Task: Find connections with filter location Hulan with filter topic #leadership with filter profile language Spanish with filter current company IKS Health with filter school Mahatma Phule Krishi Vidyapeeth, Rahuri with filter industry Outsourcing and Offshoring Consulting with filter service category Wealth Management with filter keywords title Plumber
Action: Mouse moved to (515, 65)
Screenshot: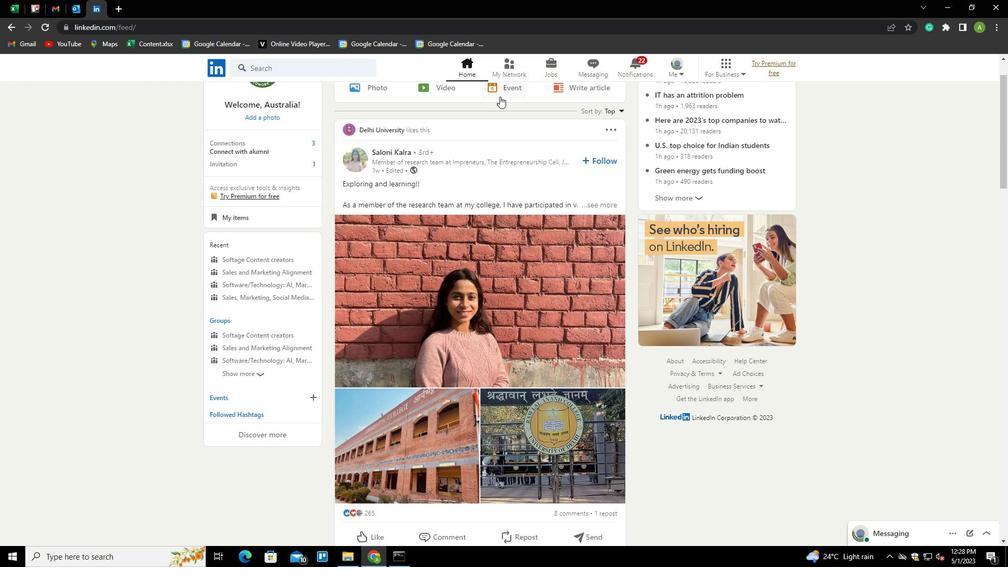 
Action: Mouse pressed left at (515, 65)
Screenshot: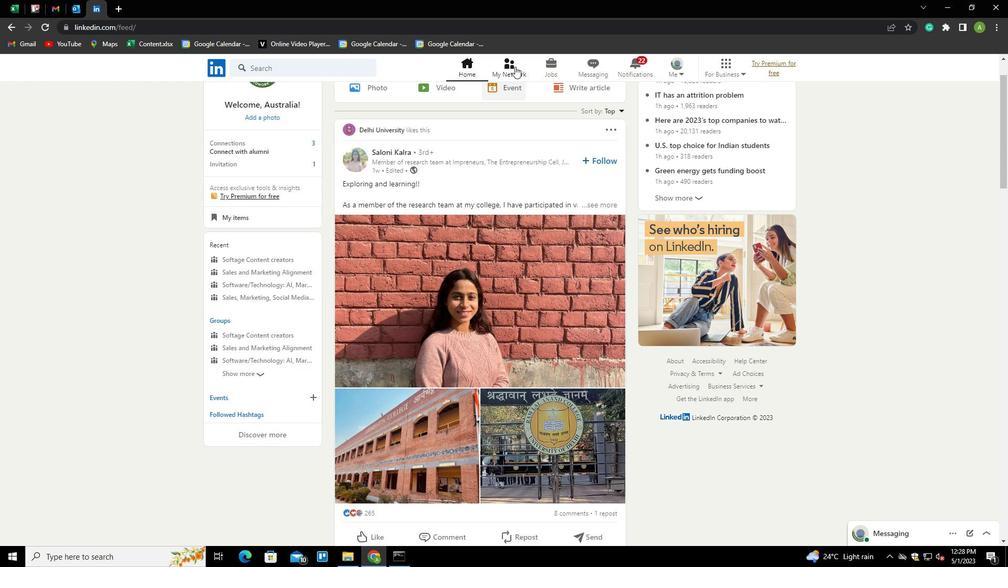 
Action: Mouse moved to (261, 122)
Screenshot: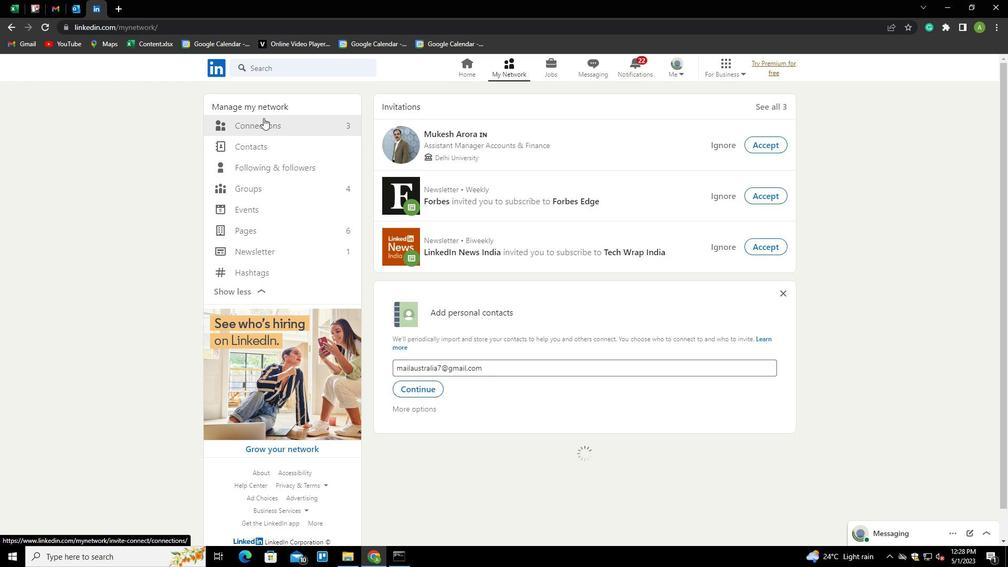
Action: Mouse pressed left at (261, 122)
Screenshot: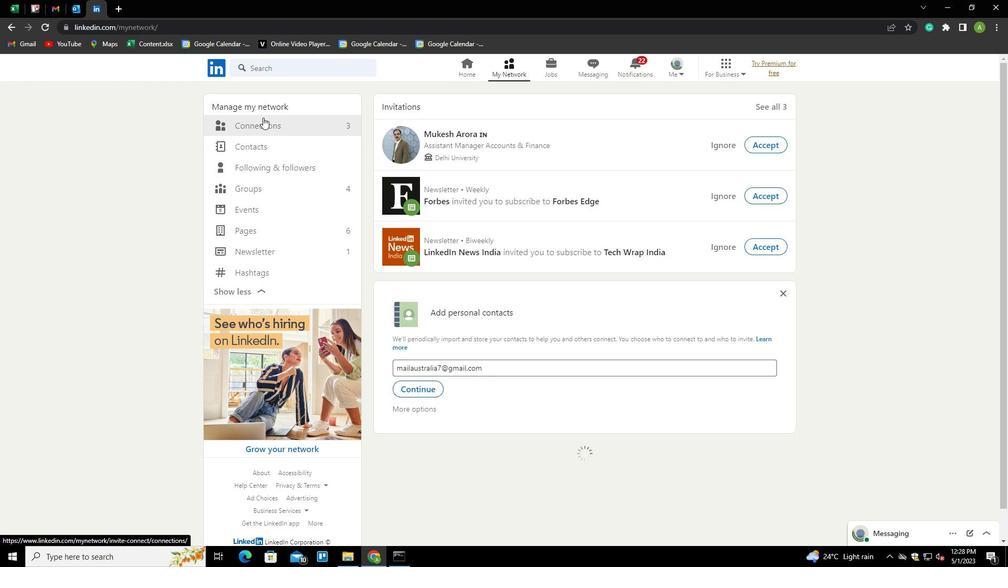 
Action: Mouse moved to (560, 125)
Screenshot: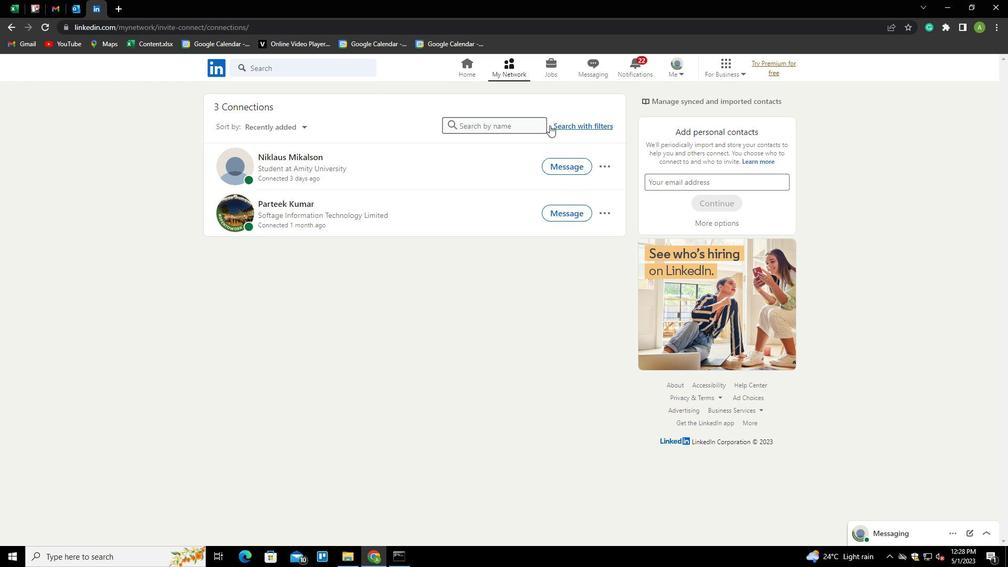 
Action: Mouse pressed left at (560, 125)
Screenshot: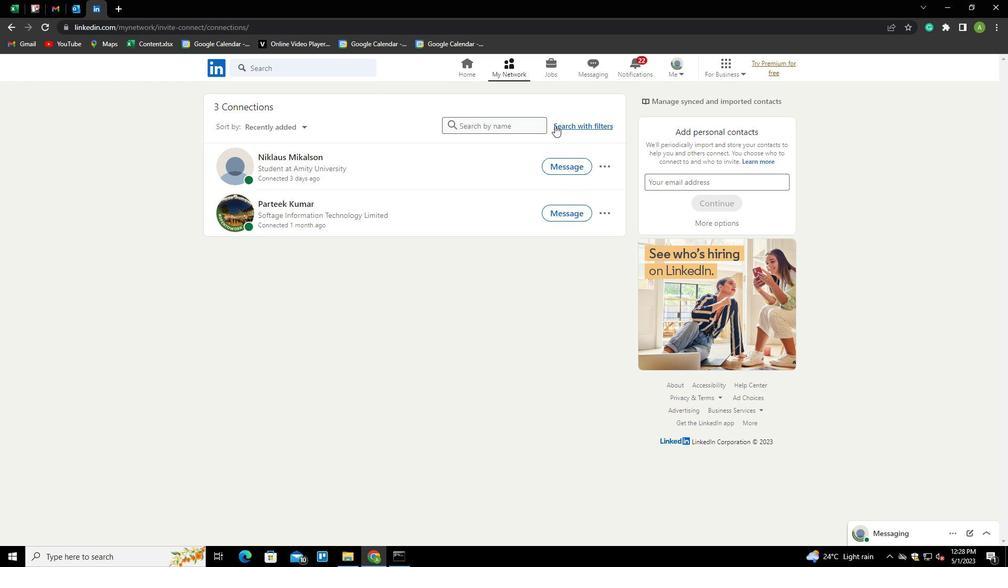 
Action: Mouse moved to (540, 97)
Screenshot: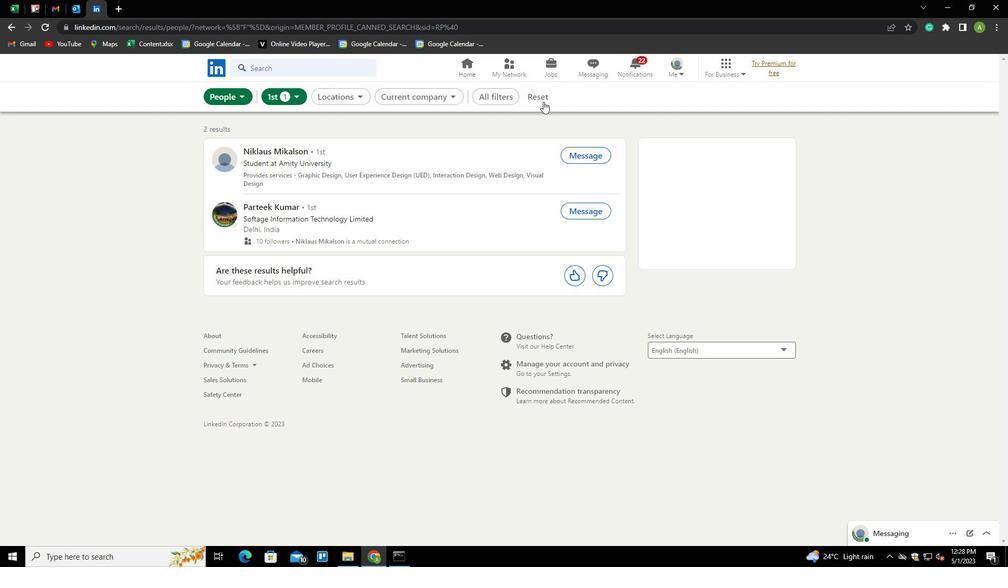 
Action: Mouse pressed left at (540, 97)
Screenshot: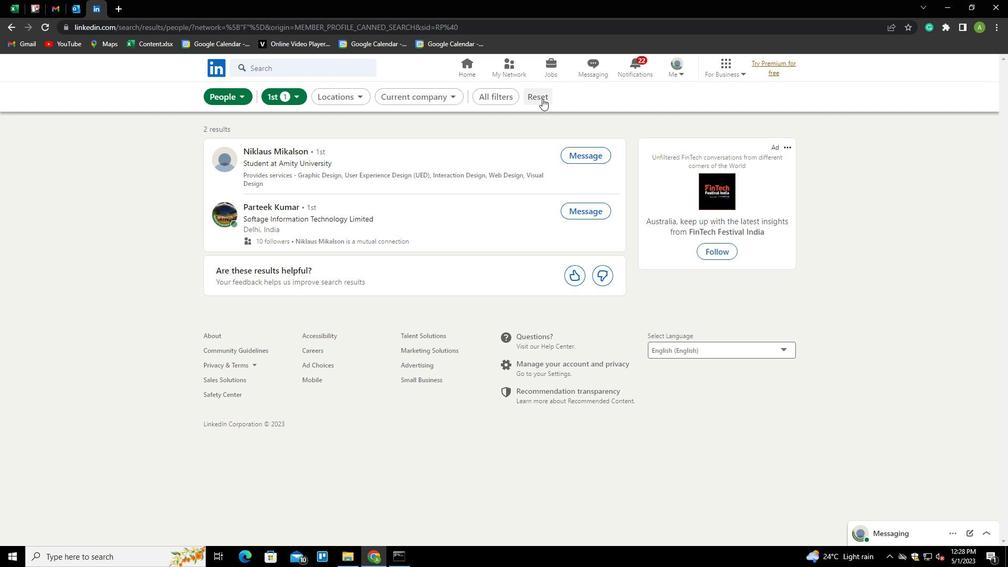 
Action: Mouse moved to (528, 97)
Screenshot: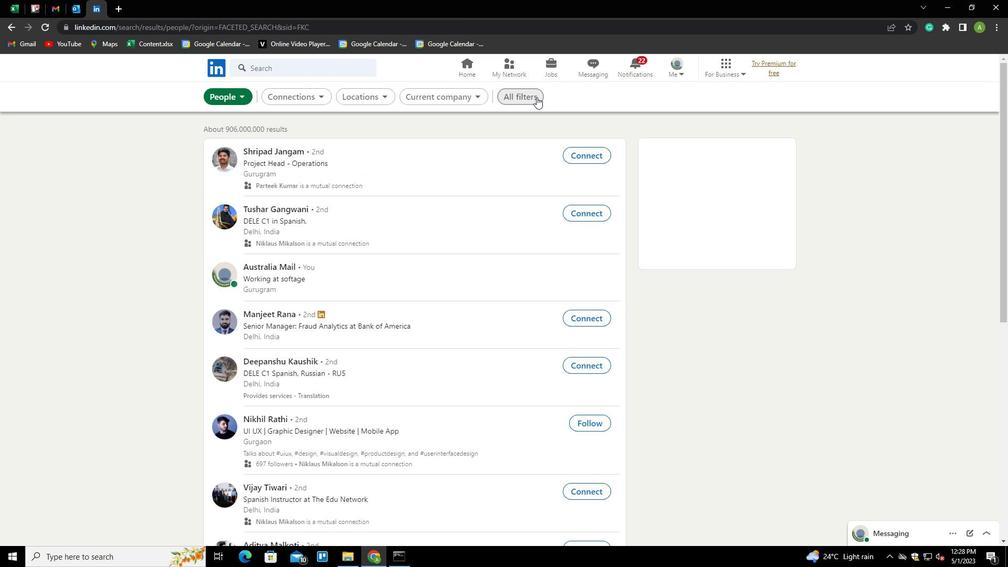 
Action: Mouse pressed left at (528, 97)
Screenshot: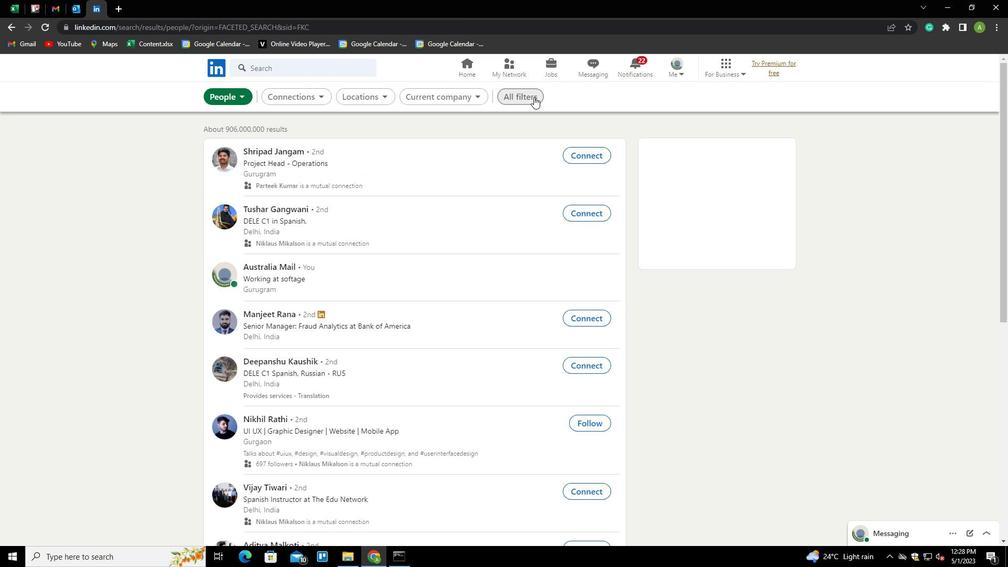 
Action: Mouse moved to (787, 287)
Screenshot: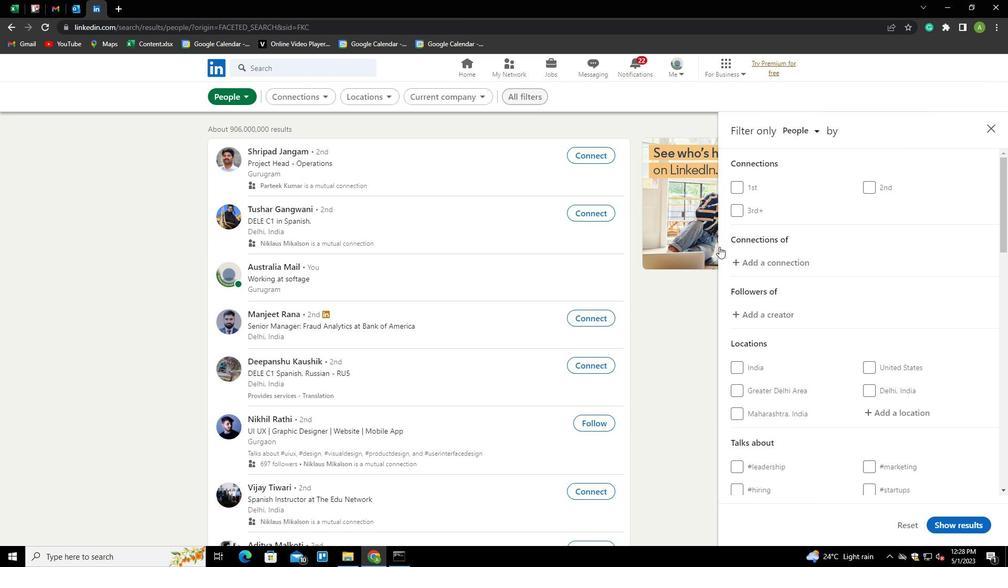 
Action: Mouse scrolled (787, 286) with delta (0, 0)
Screenshot: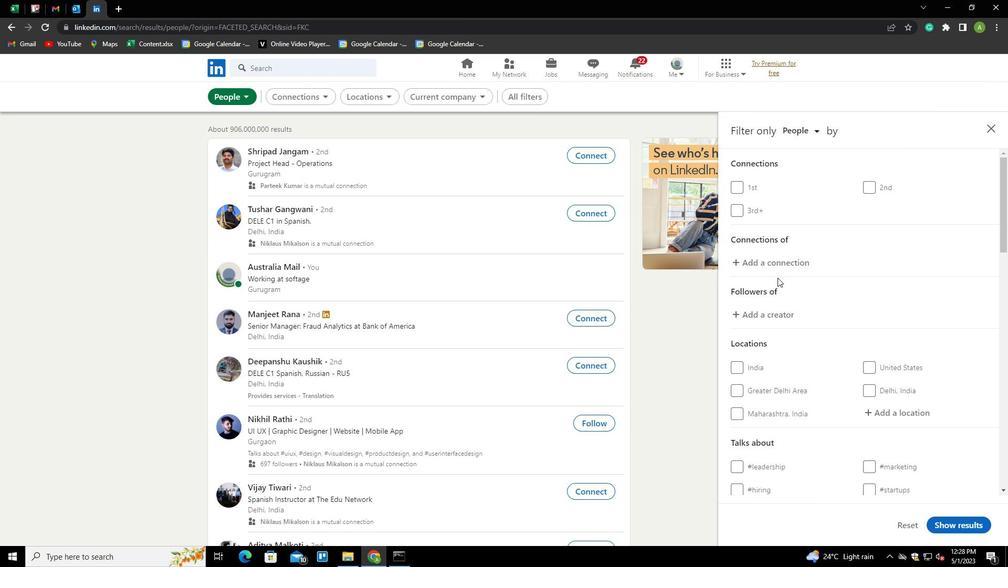 
Action: Mouse scrolled (787, 286) with delta (0, 0)
Screenshot: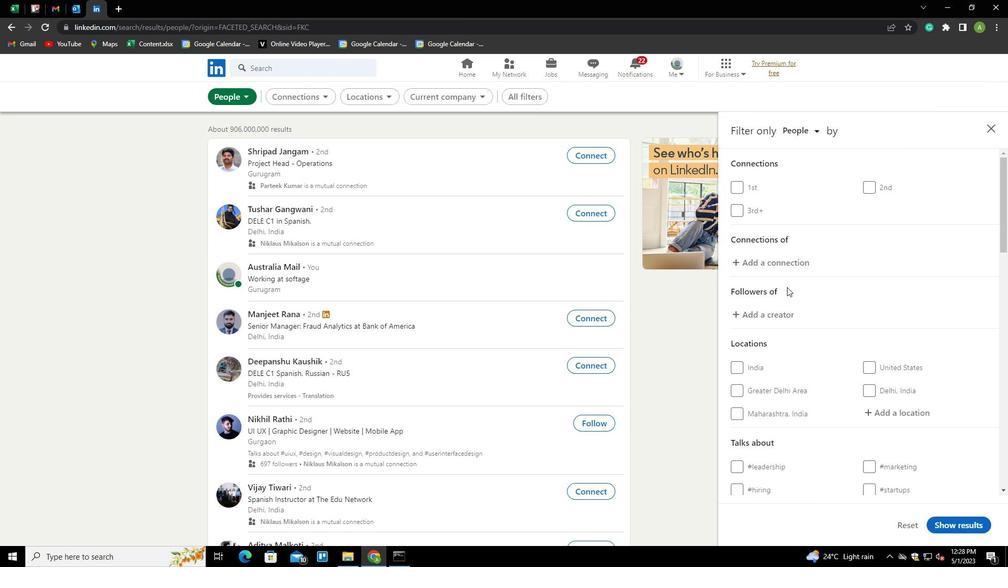 
Action: Mouse scrolled (787, 286) with delta (0, 0)
Screenshot: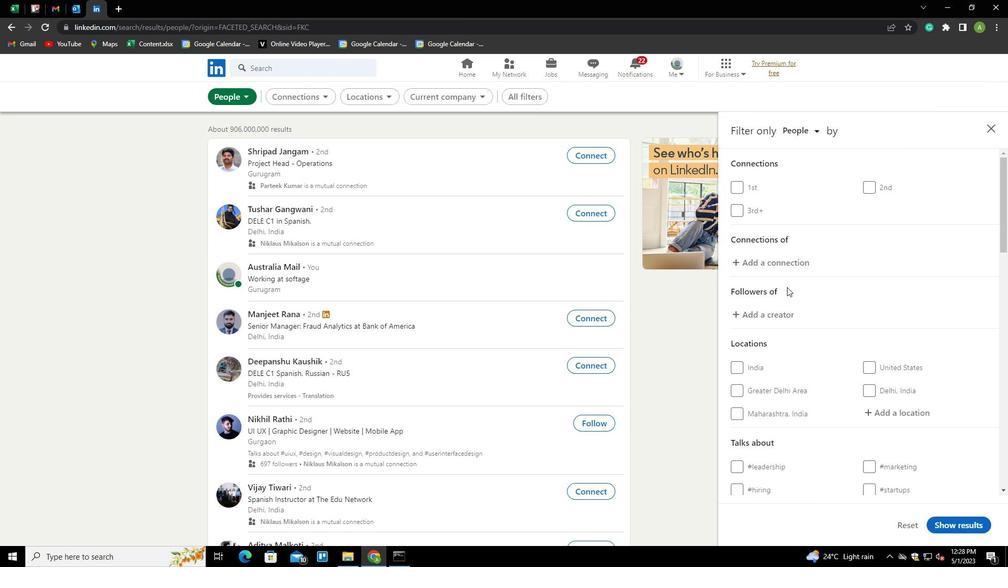 
Action: Mouse moved to (788, 287)
Screenshot: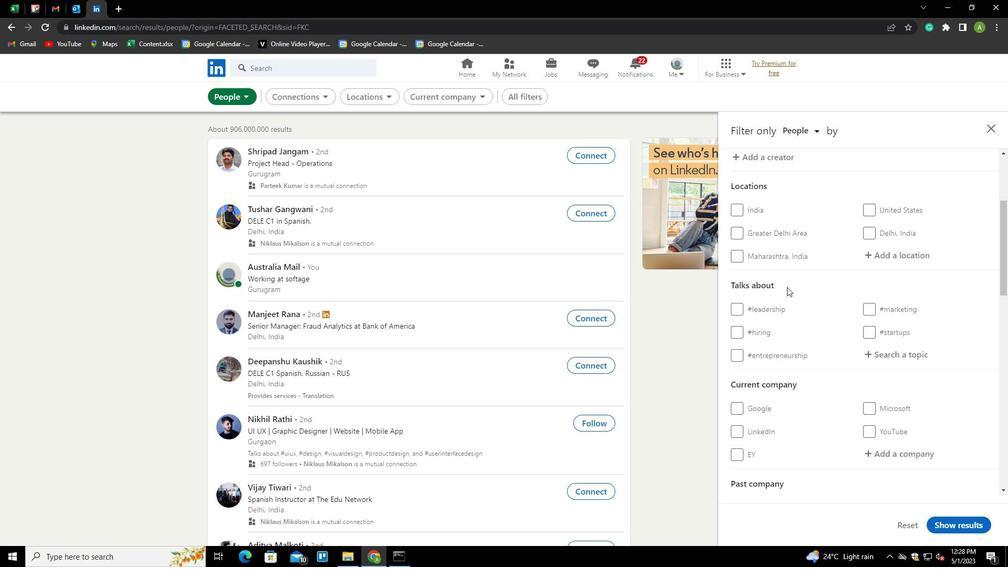 
Action: Mouse scrolled (788, 287) with delta (0, 0)
Screenshot: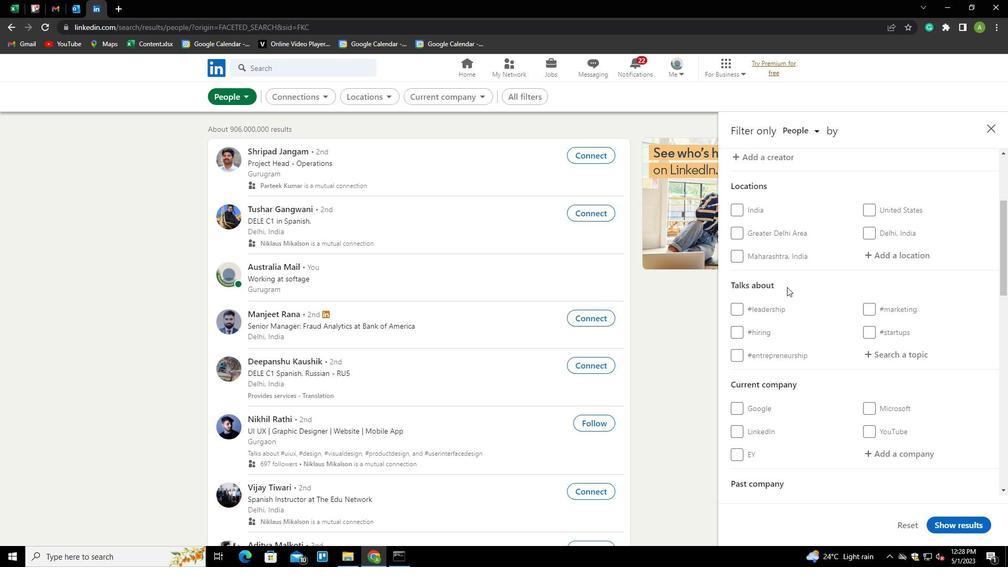 
Action: Mouse moved to (868, 208)
Screenshot: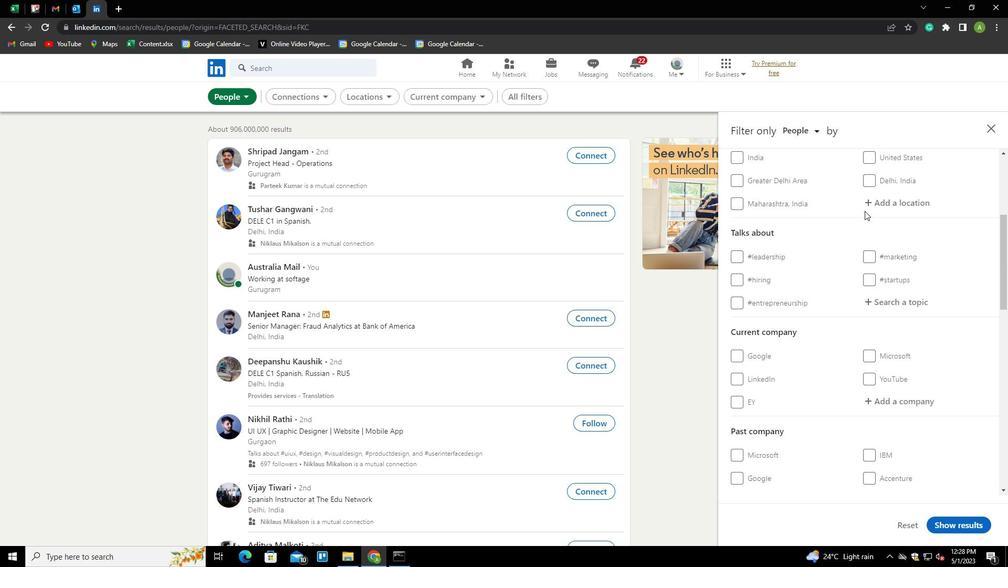 
Action: Mouse pressed left at (868, 208)
Screenshot: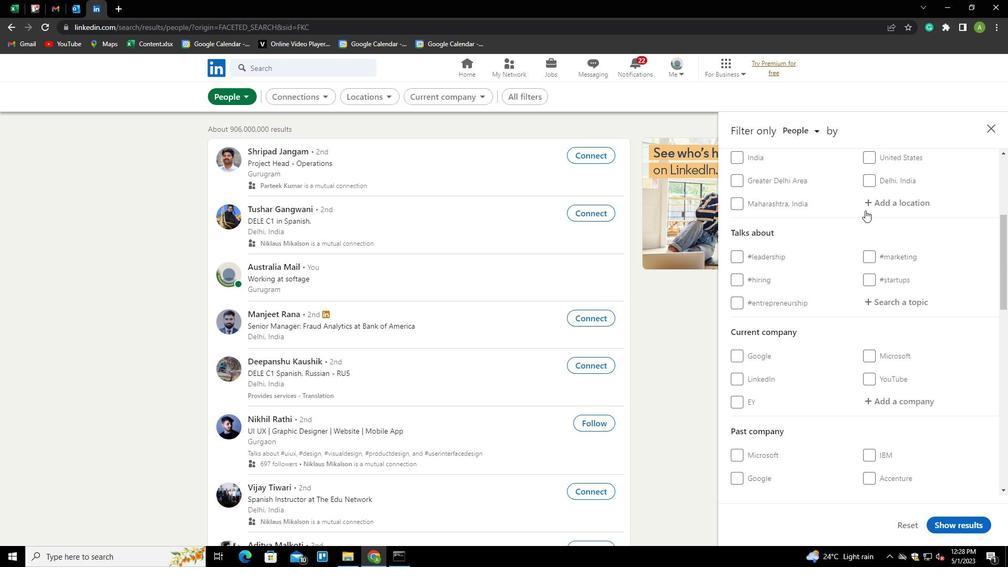 
Action: Mouse moved to (882, 207)
Screenshot: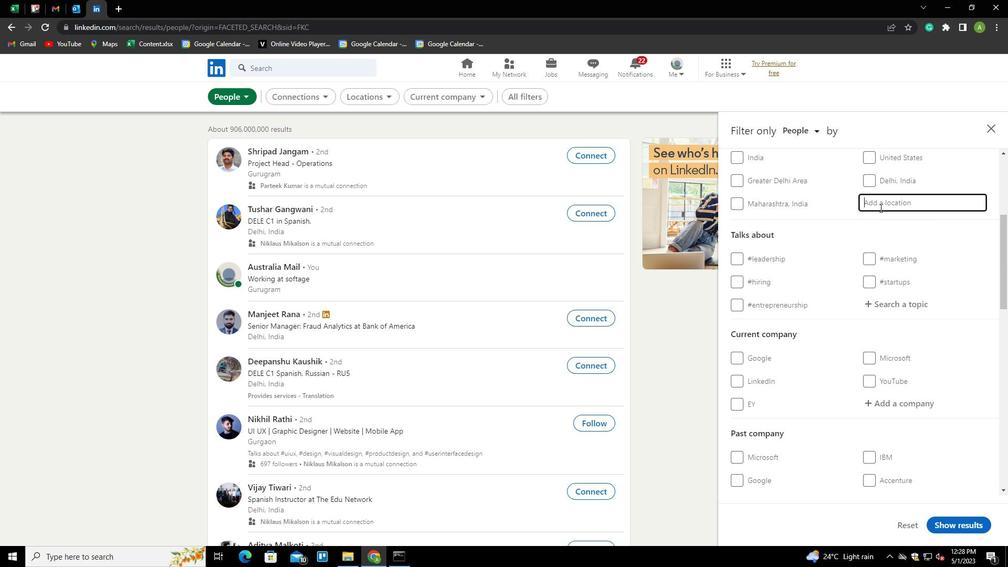 
Action: Mouse pressed left at (882, 207)
Screenshot: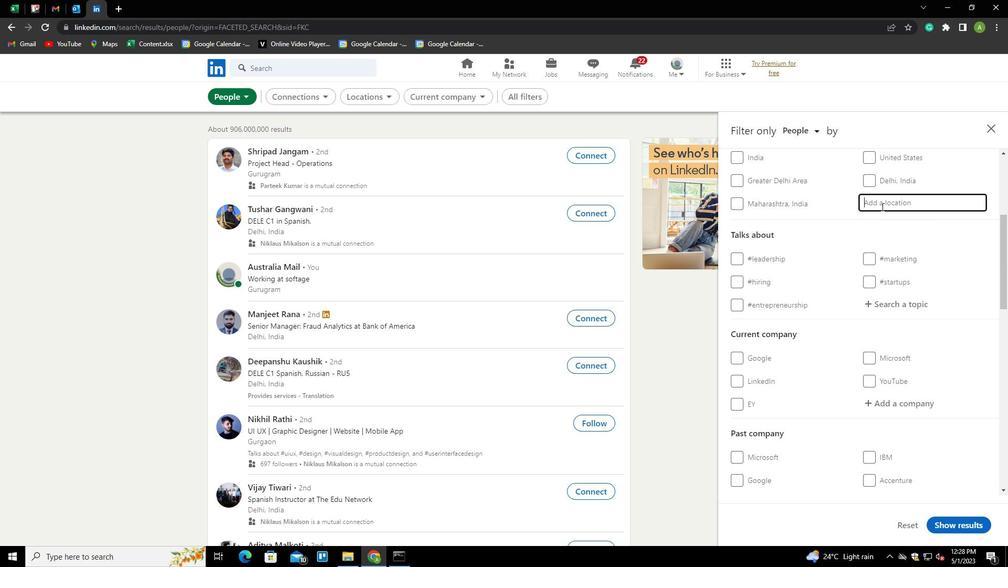 
Action: Key pressed <Key.shift><Key.shift><Key.shift><Key.shift><Key.shift><Key.shift><Key.shift>HULAN
Screenshot: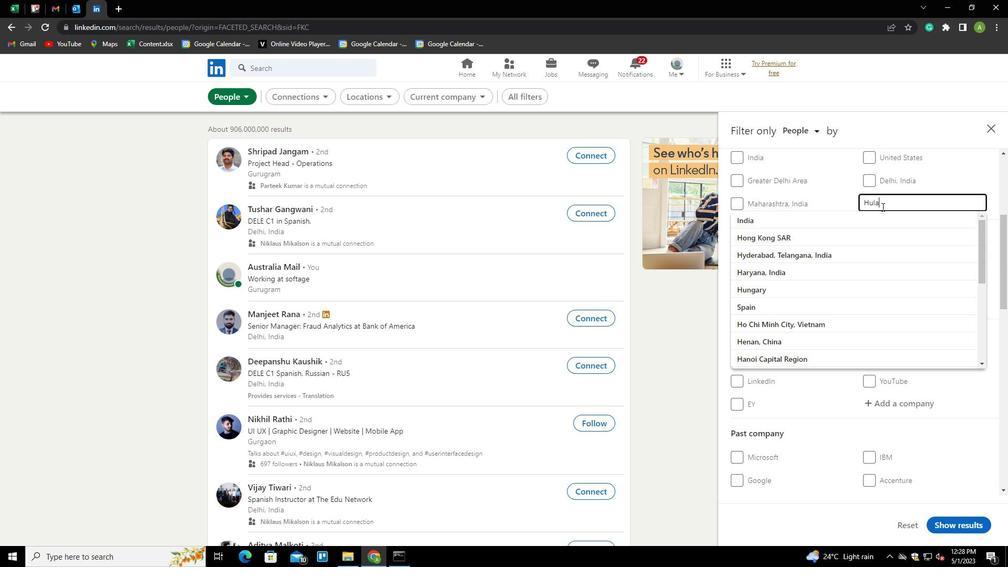 
Action: Mouse moved to (928, 219)
Screenshot: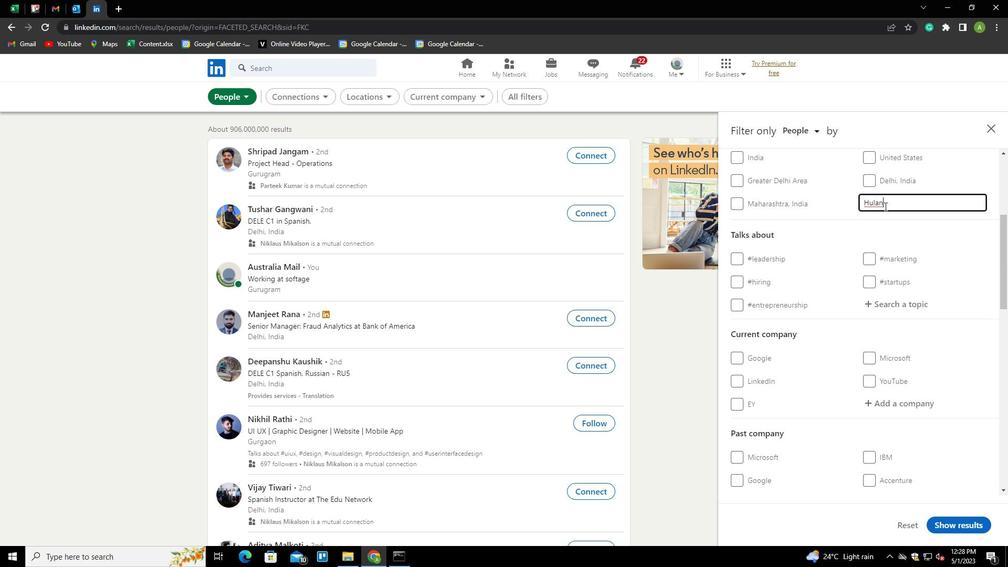
Action: Mouse pressed left at (928, 219)
Screenshot: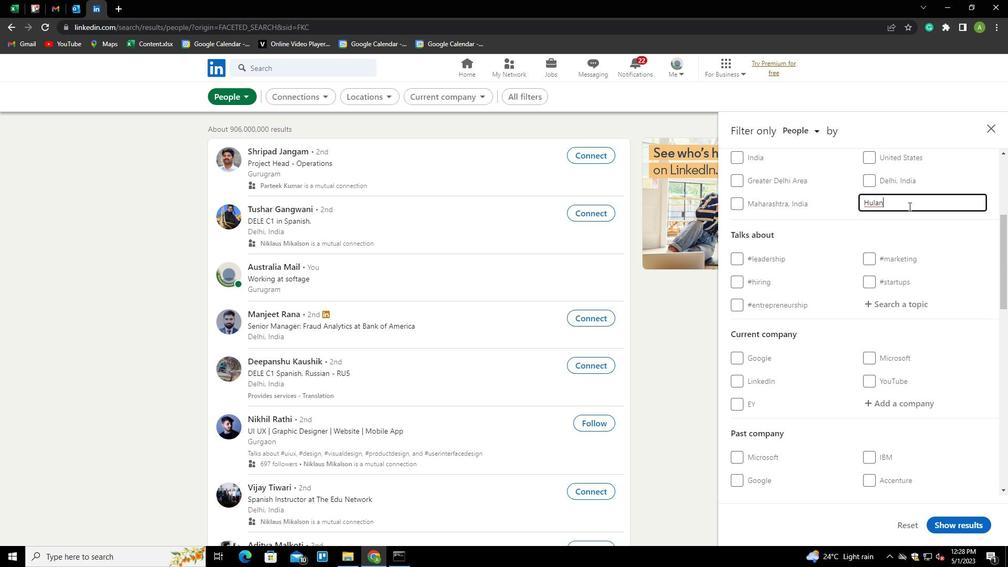 
Action: Mouse moved to (903, 299)
Screenshot: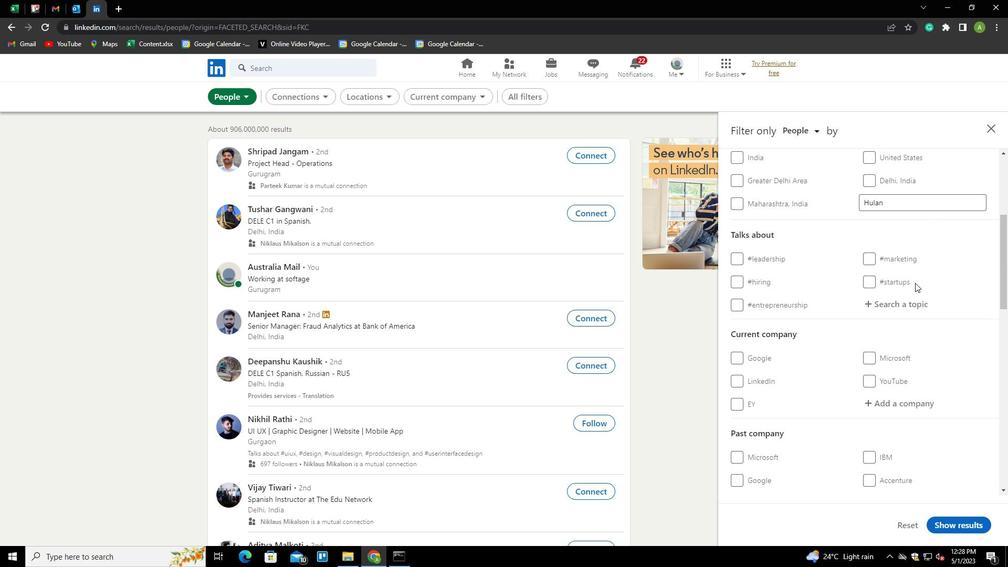 
Action: Mouse pressed left at (903, 299)
Screenshot: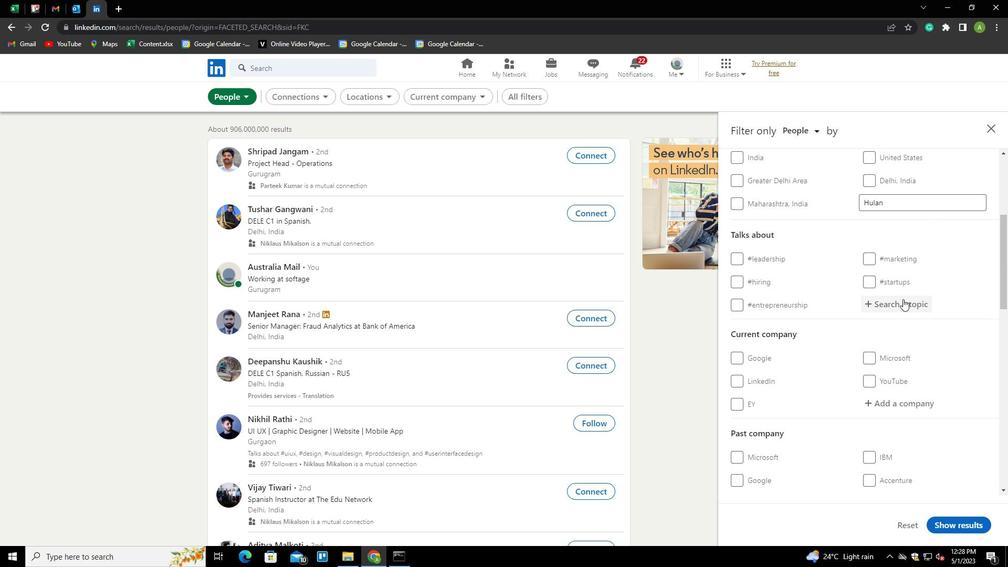 
Action: Mouse moved to (907, 303)
Screenshot: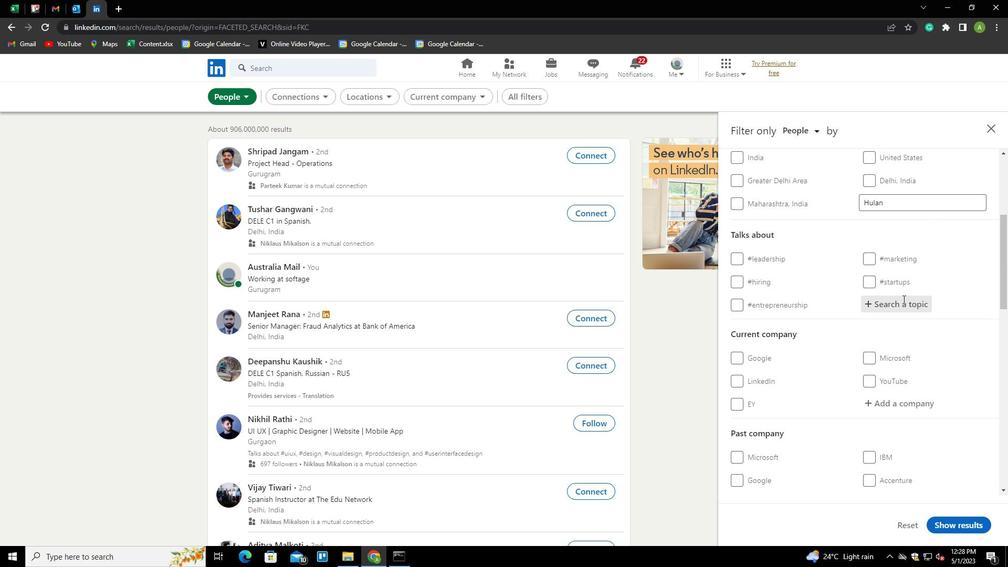 
Action: Mouse pressed left at (907, 303)
Screenshot: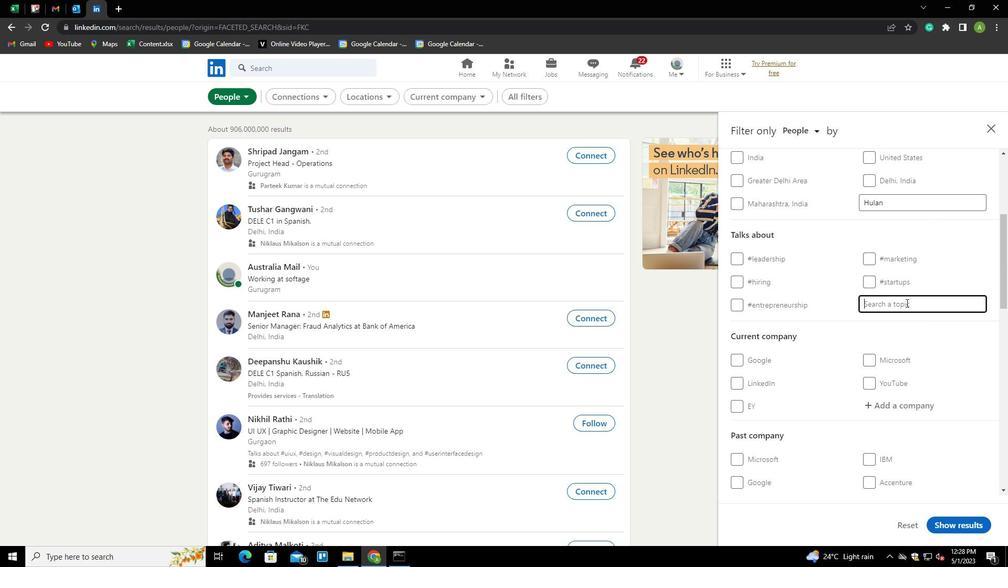 
Action: Key pressed <Key.shift>LEADER<Key.down><Key.enter>
Screenshot: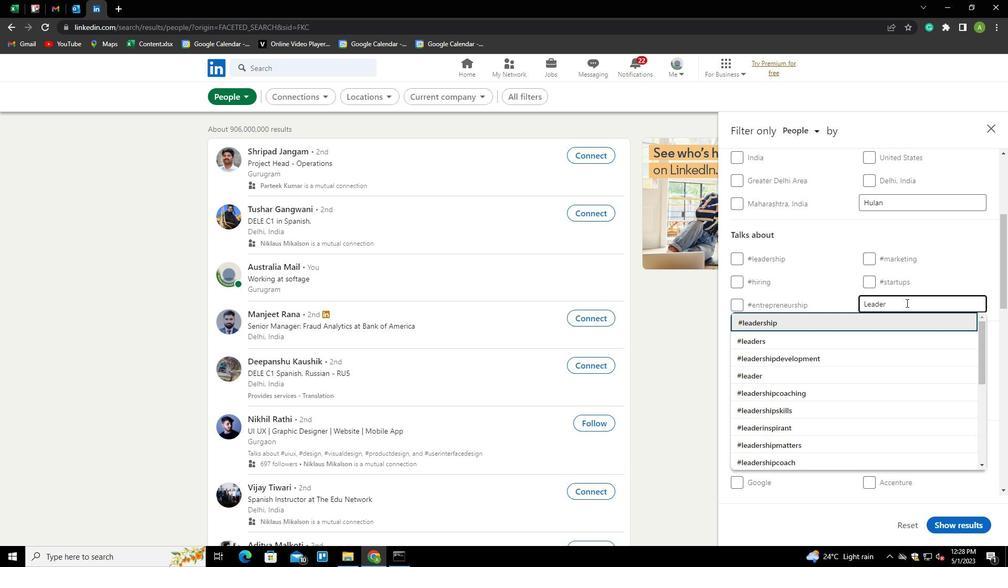 
Action: Mouse scrolled (907, 302) with delta (0, 0)
Screenshot: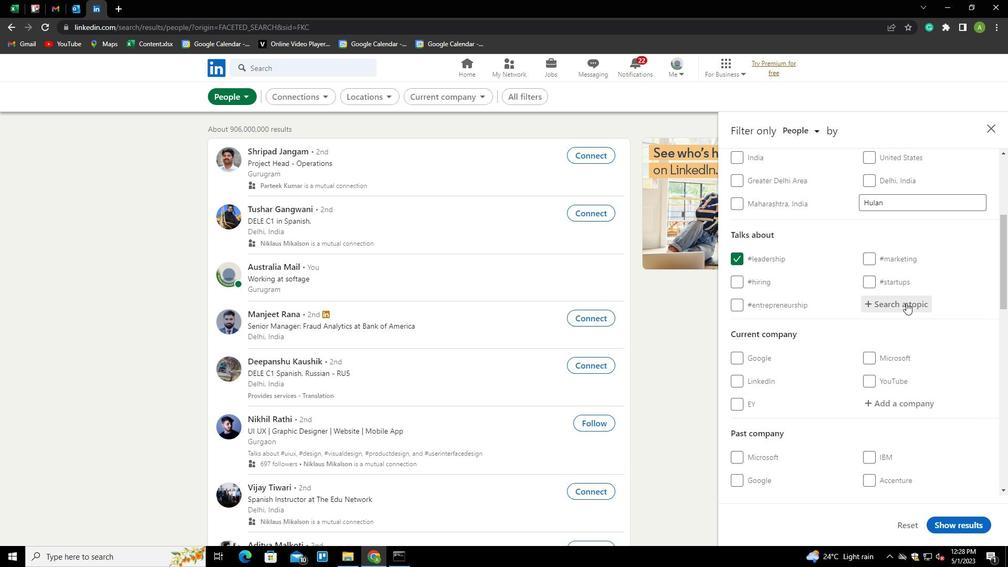 
Action: Mouse scrolled (907, 302) with delta (0, 0)
Screenshot: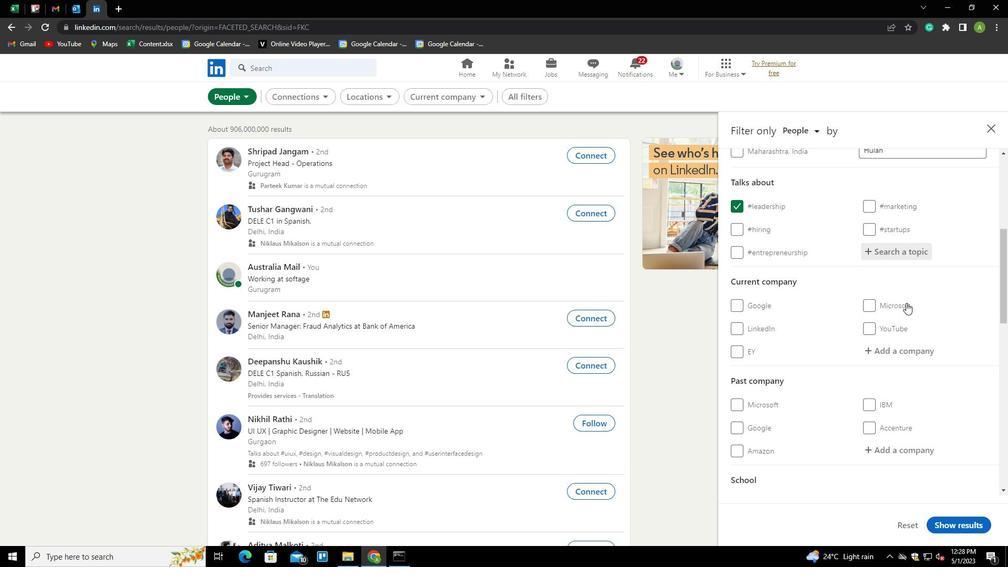 
Action: Mouse scrolled (907, 302) with delta (0, 0)
Screenshot: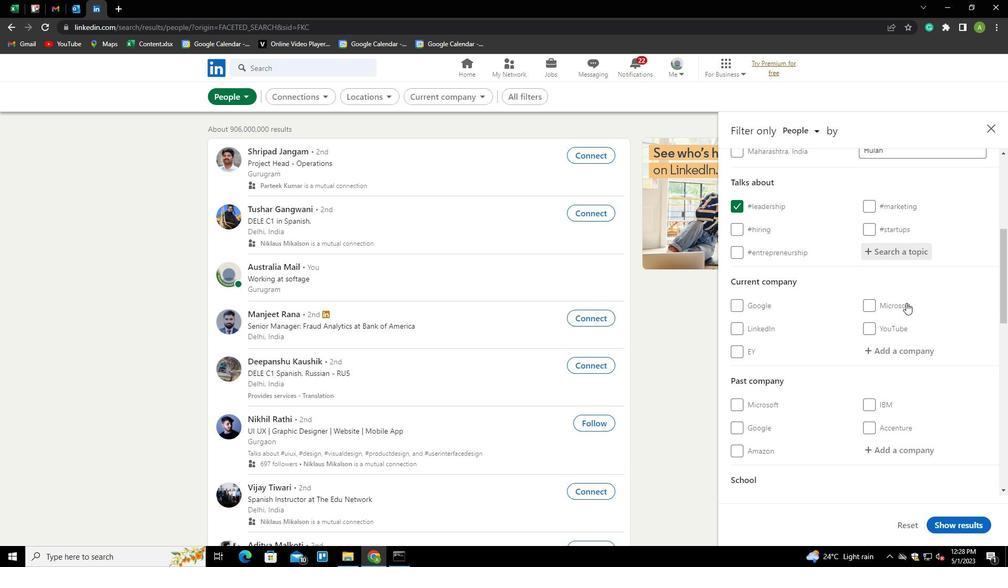
Action: Mouse scrolled (907, 302) with delta (0, 0)
Screenshot: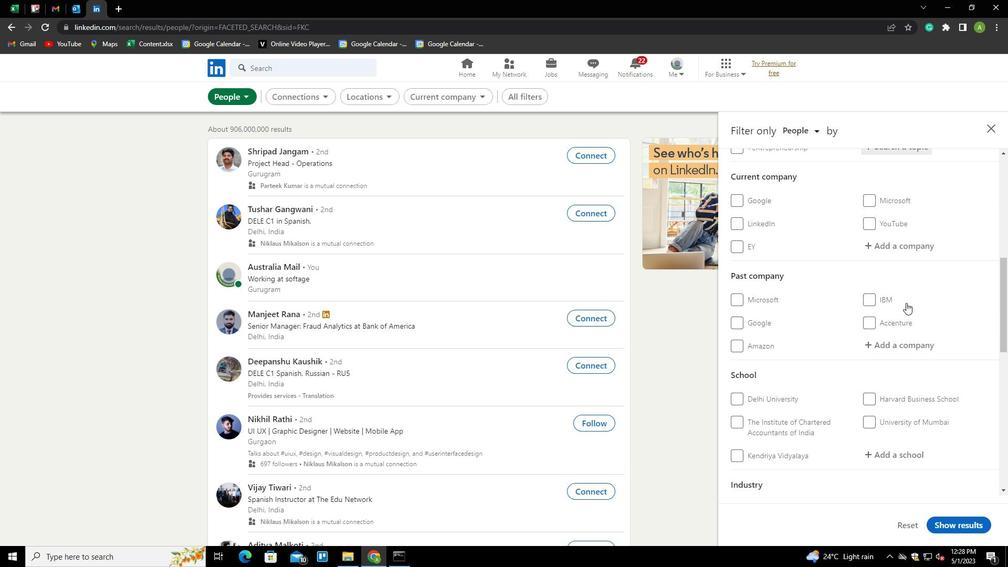 
Action: Mouse scrolled (907, 302) with delta (0, 0)
Screenshot: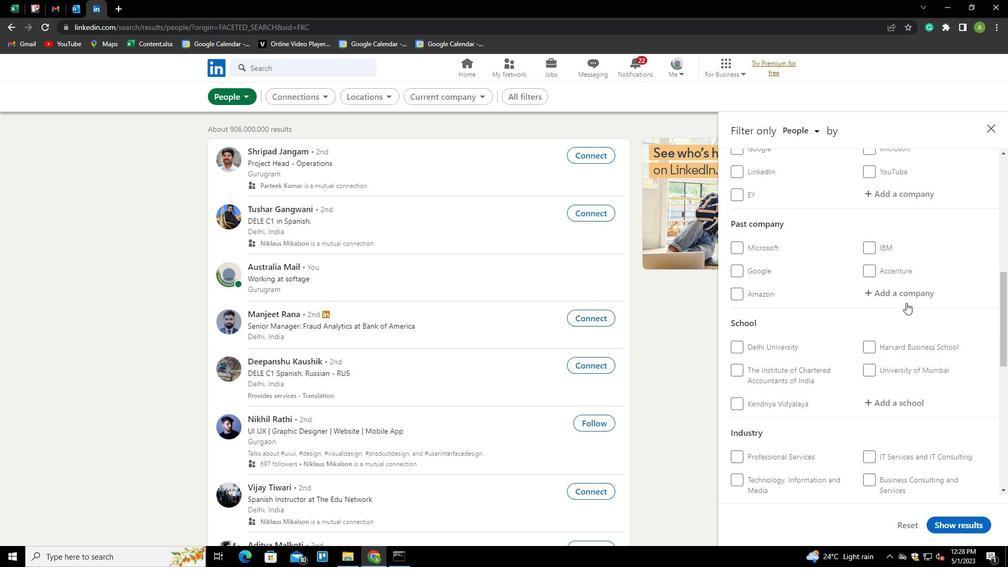 
Action: Mouse scrolled (907, 302) with delta (0, 0)
Screenshot: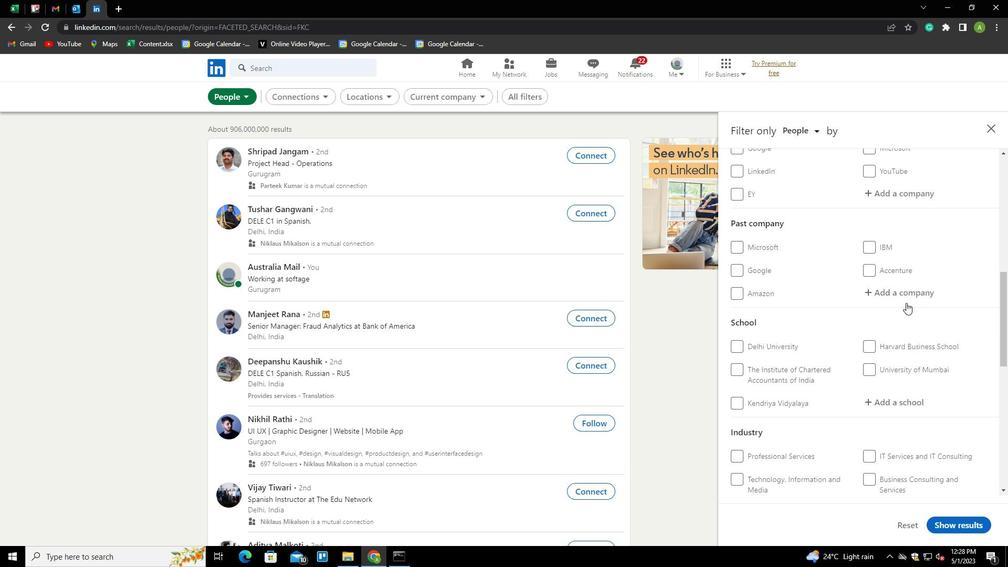 
Action: Mouse scrolled (907, 302) with delta (0, 0)
Screenshot: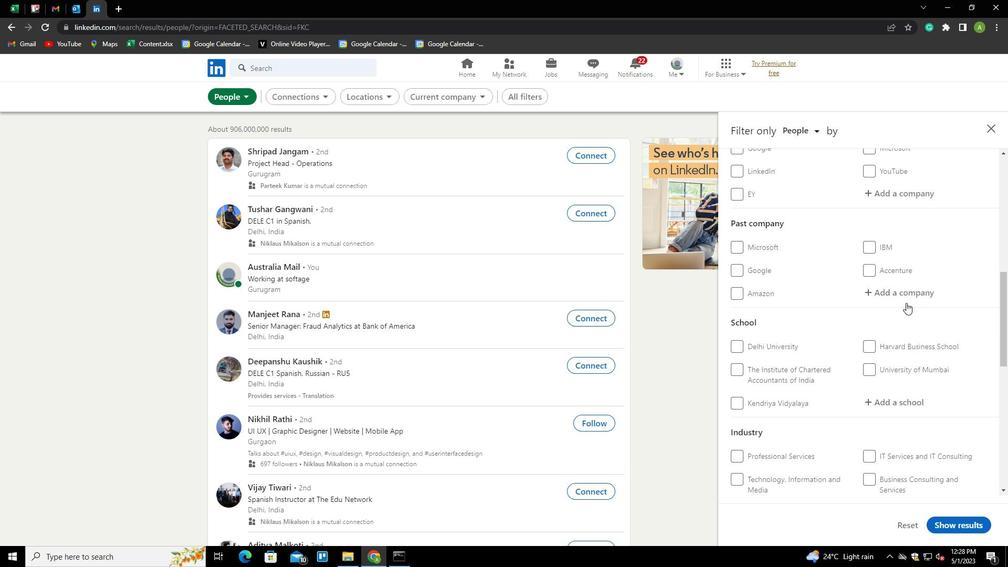 
Action: Mouse scrolled (907, 302) with delta (0, 0)
Screenshot: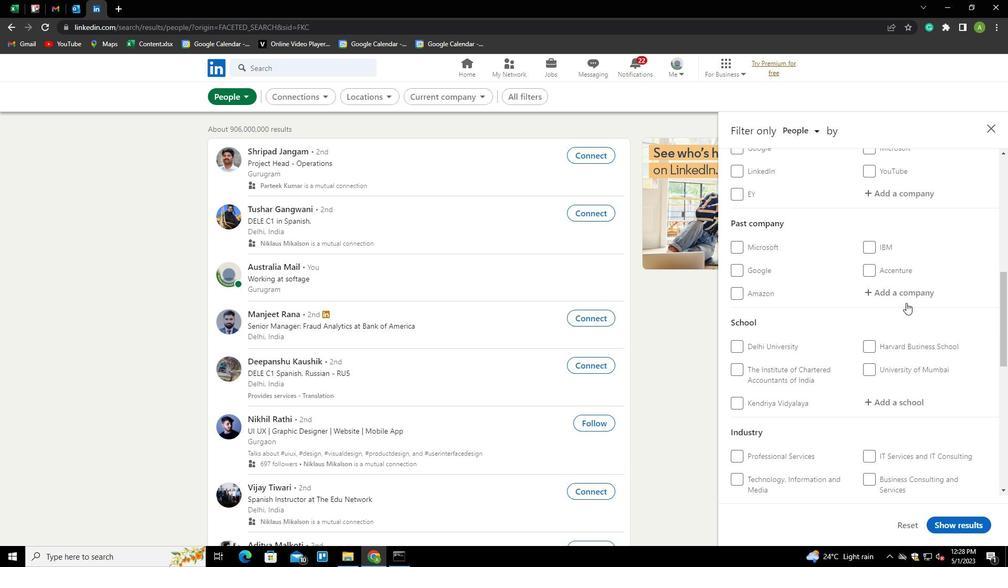 
Action: Mouse scrolled (907, 302) with delta (0, 0)
Screenshot: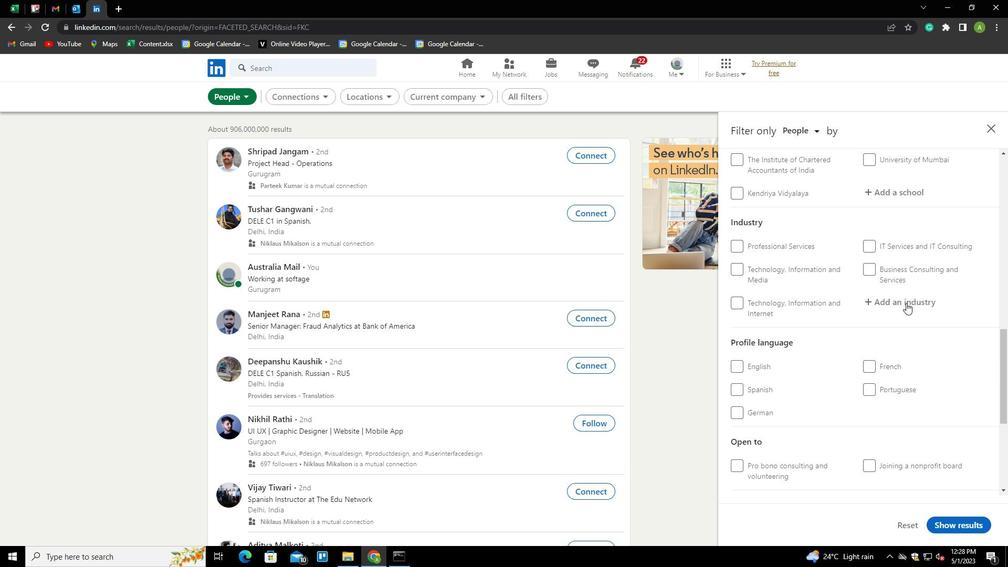 
Action: Mouse scrolled (907, 302) with delta (0, 0)
Screenshot: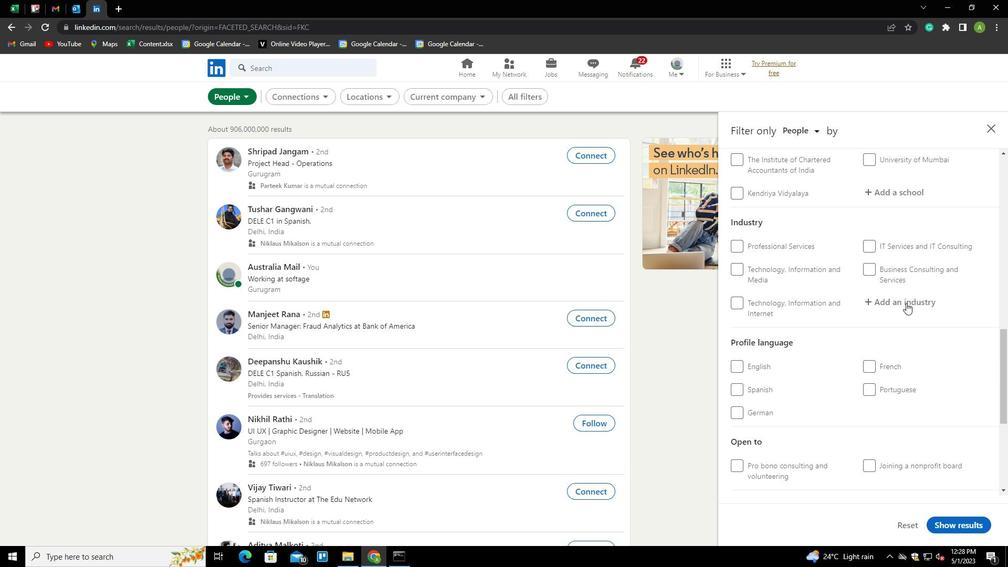 
Action: Mouse moved to (745, 287)
Screenshot: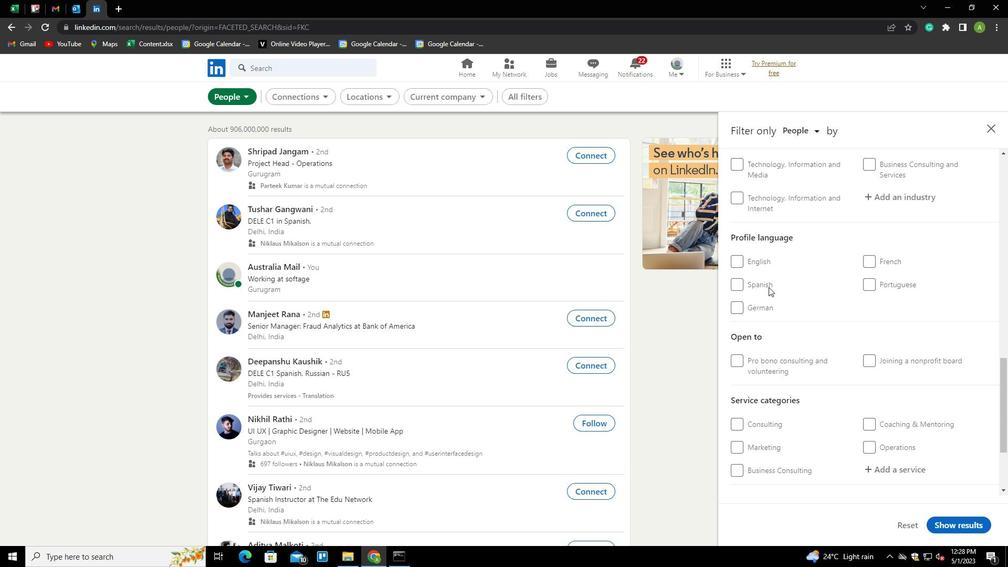 
Action: Mouse pressed left at (745, 287)
Screenshot: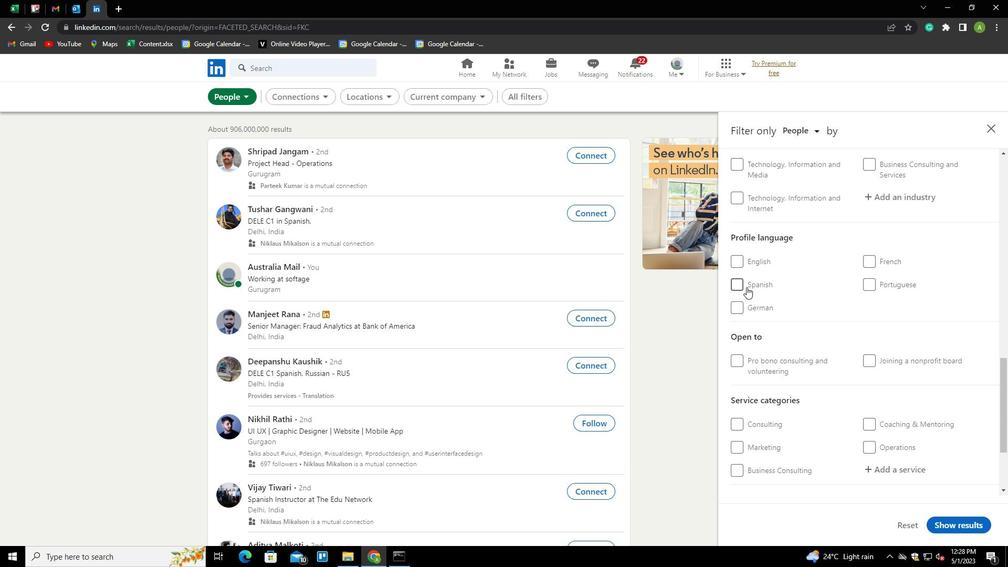 
Action: Mouse moved to (859, 314)
Screenshot: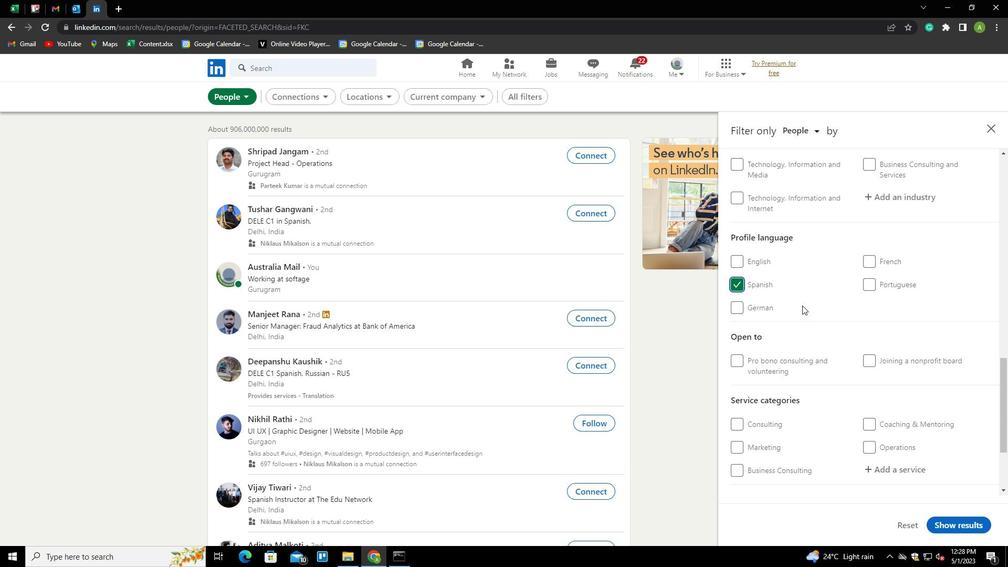 
Action: Mouse scrolled (859, 315) with delta (0, 0)
Screenshot: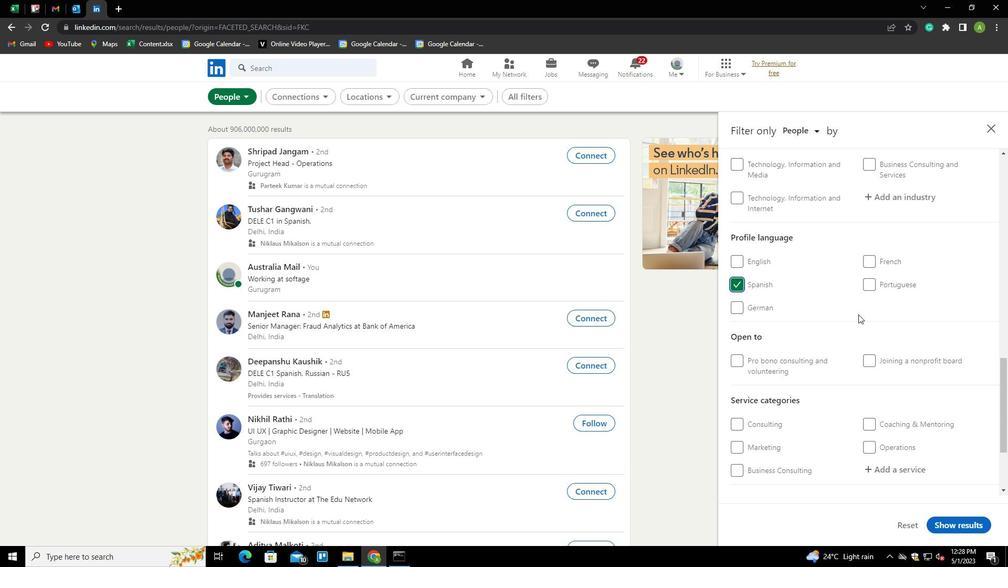 
Action: Mouse scrolled (859, 315) with delta (0, 0)
Screenshot: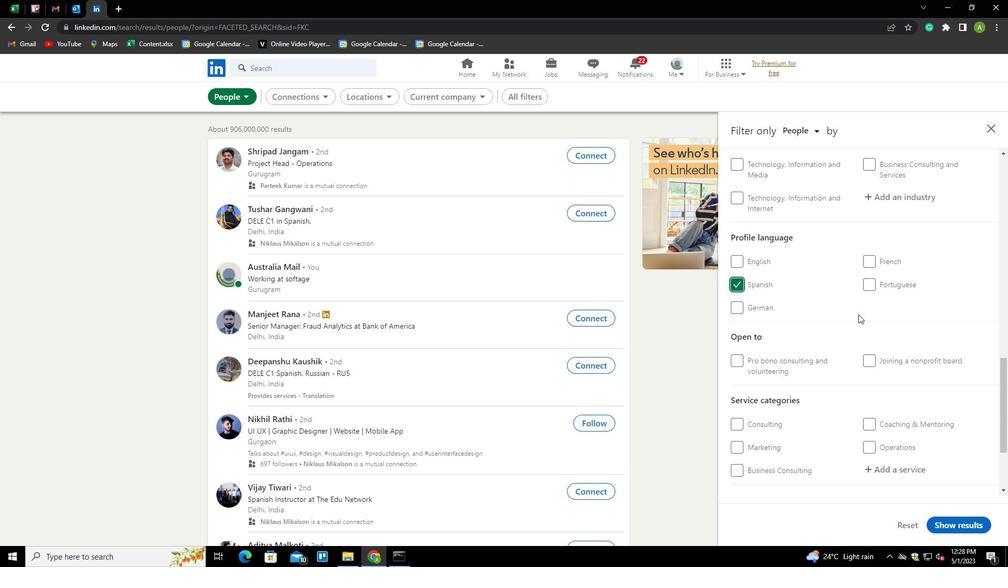 
Action: Mouse scrolled (859, 315) with delta (0, 0)
Screenshot: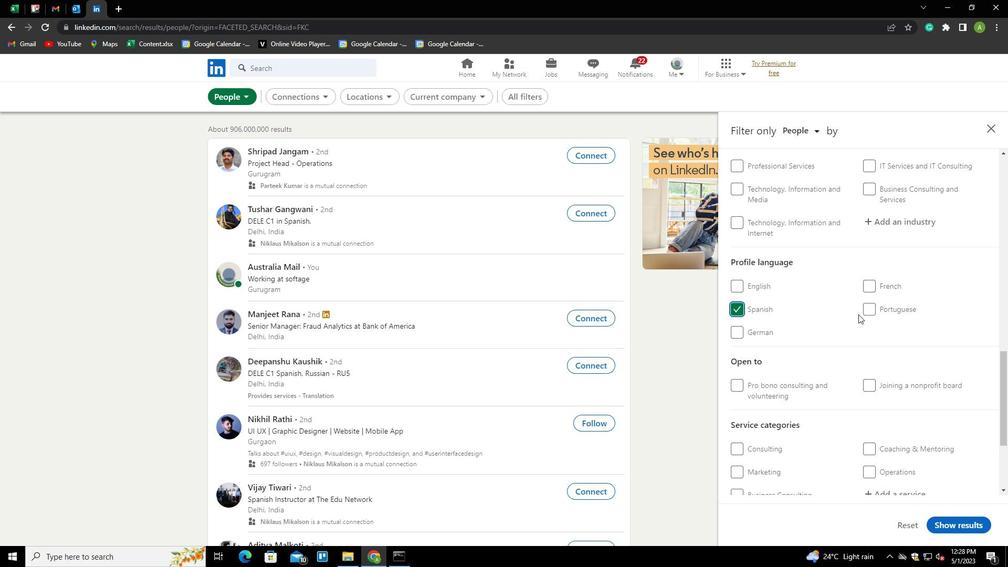 
Action: Mouse scrolled (859, 315) with delta (0, 0)
Screenshot: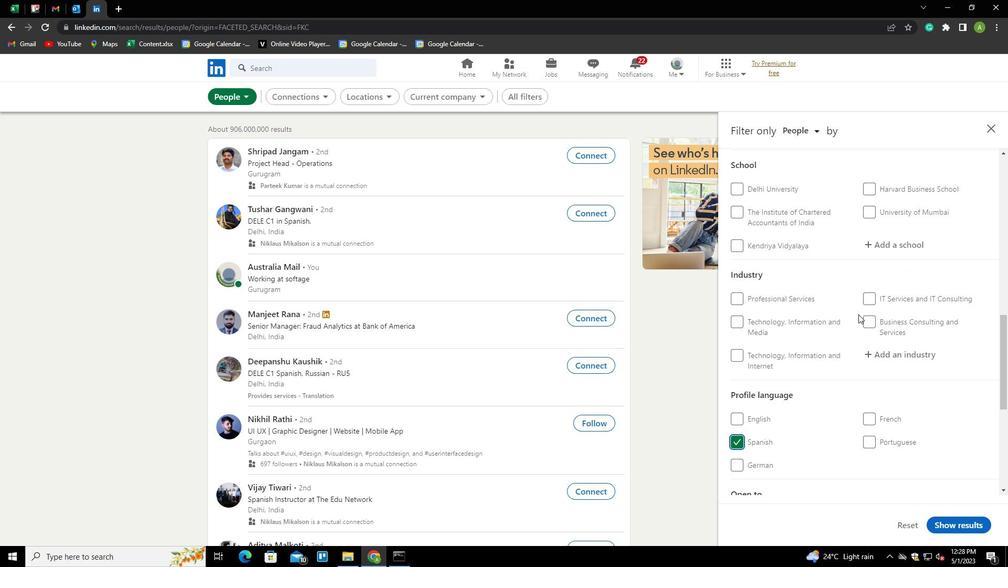 
Action: Mouse scrolled (859, 315) with delta (0, 0)
Screenshot: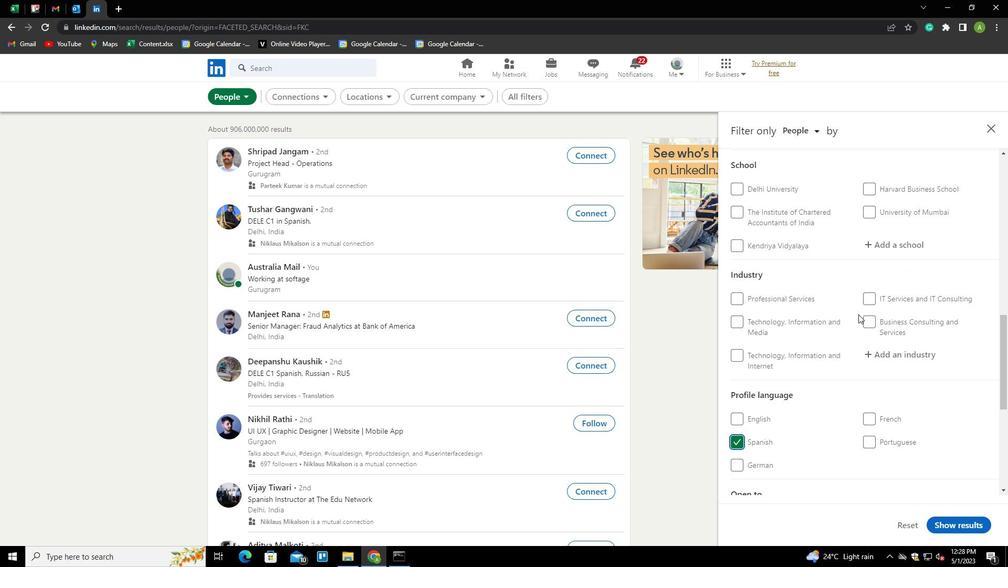 
Action: Mouse scrolled (859, 315) with delta (0, 0)
Screenshot: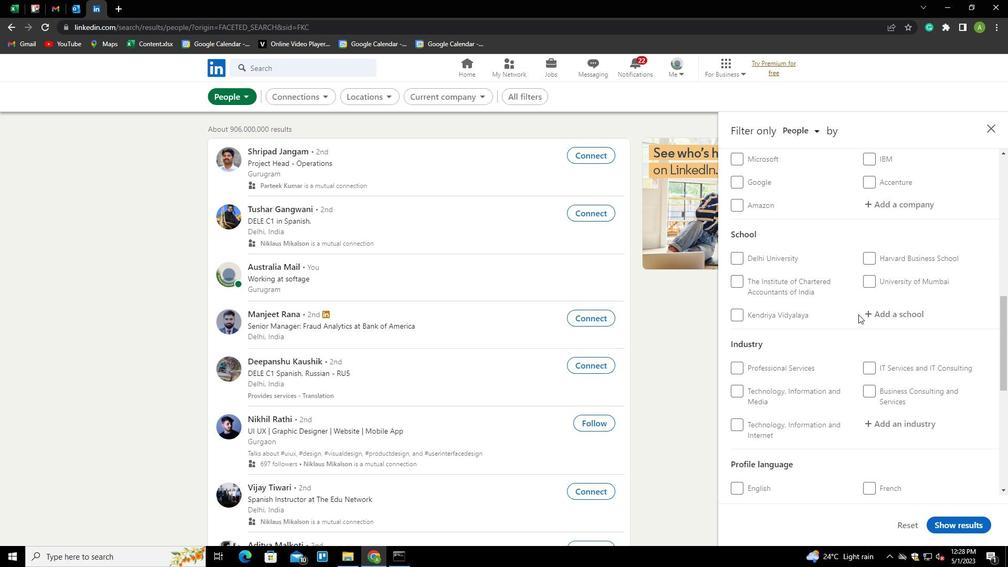 
Action: Mouse moved to (869, 310)
Screenshot: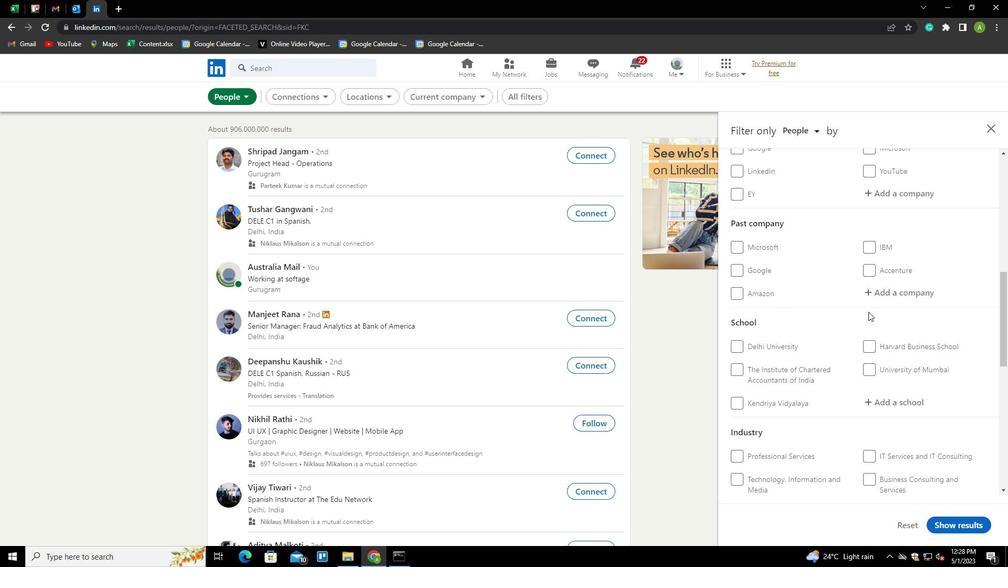 
Action: Mouse scrolled (869, 311) with delta (0, 0)
Screenshot: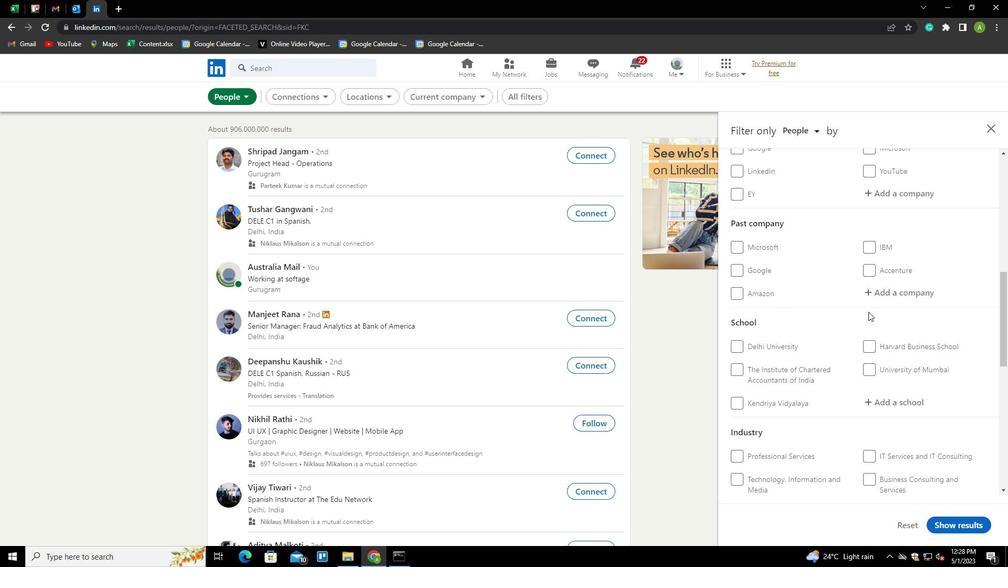 
Action: Mouse moved to (887, 243)
Screenshot: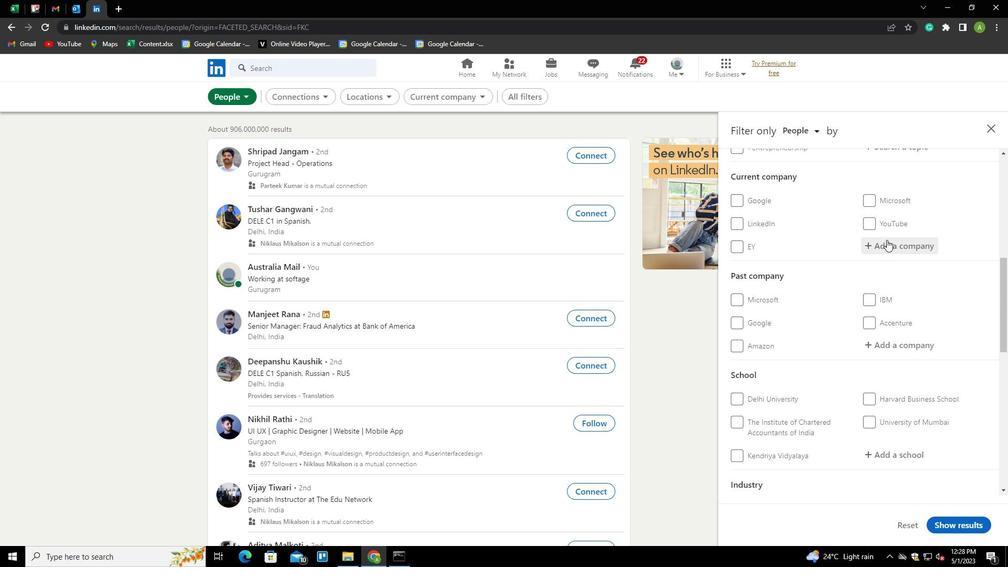 
Action: Mouse pressed left at (887, 243)
Screenshot: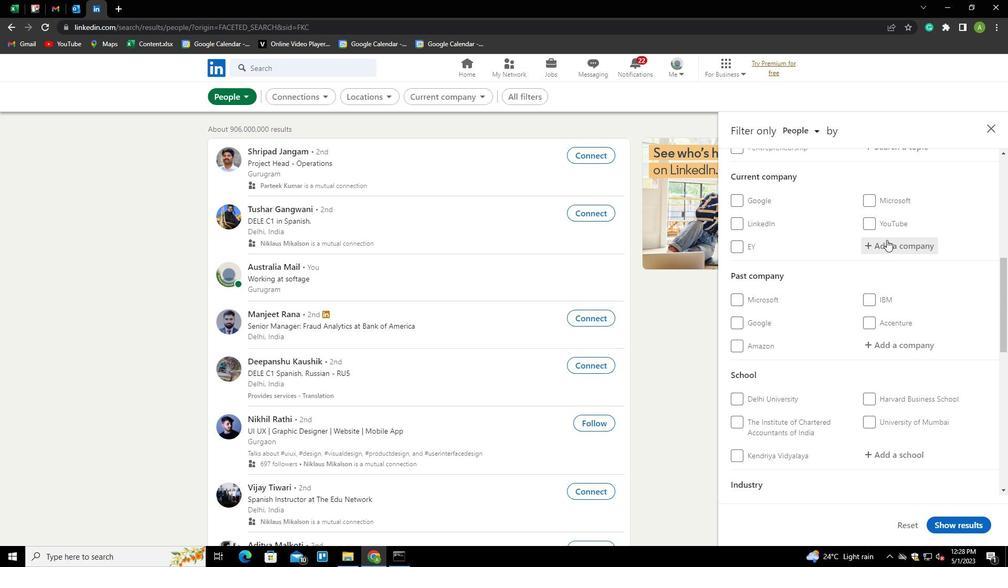 
Action: Key pressed <Key.shift>IKS<Key.space><Key.down><Key.enter>
Screenshot: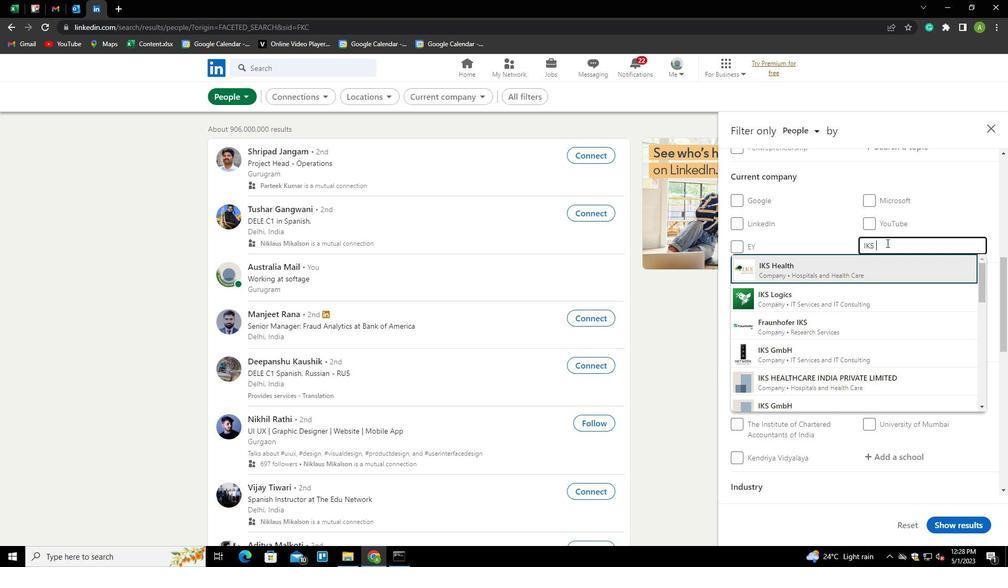 
Action: Mouse moved to (889, 243)
Screenshot: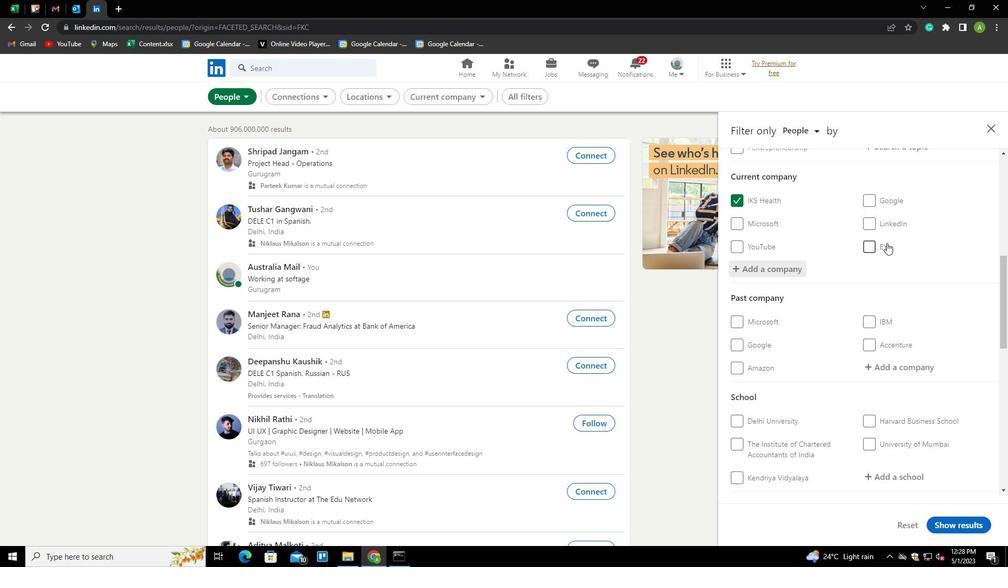 
Action: Mouse scrolled (889, 243) with delta (0, 0)
Screenshot: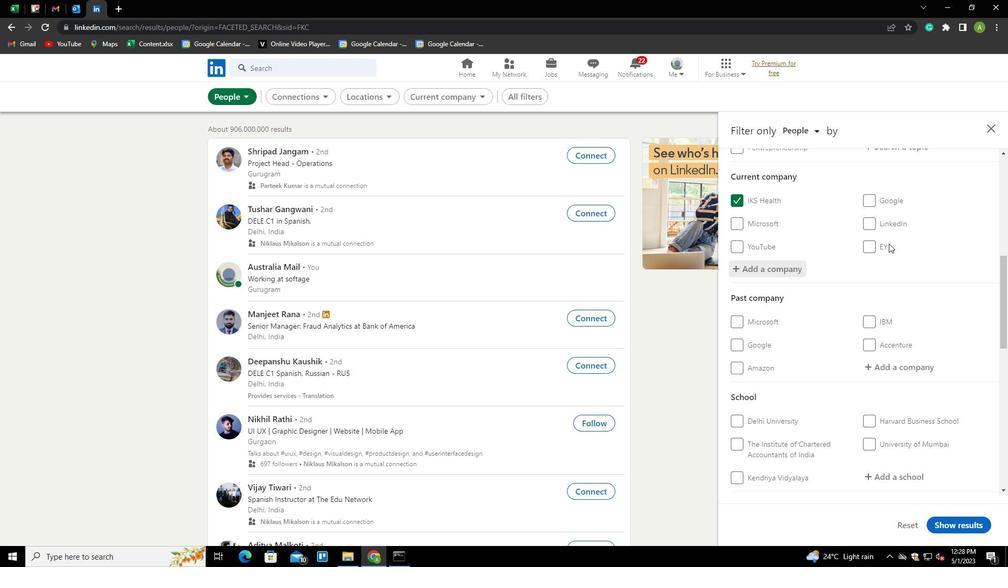 
Action: Mouse scrolled (889, 243) with delta (0, 0)
Screenshot: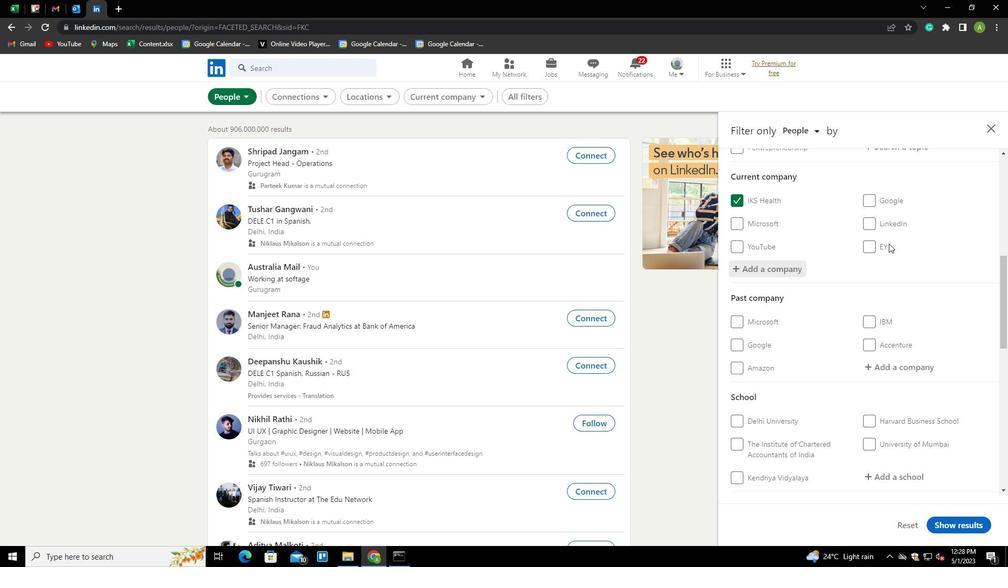 
Action: Mouse moved to (885, 263)
Screenshot: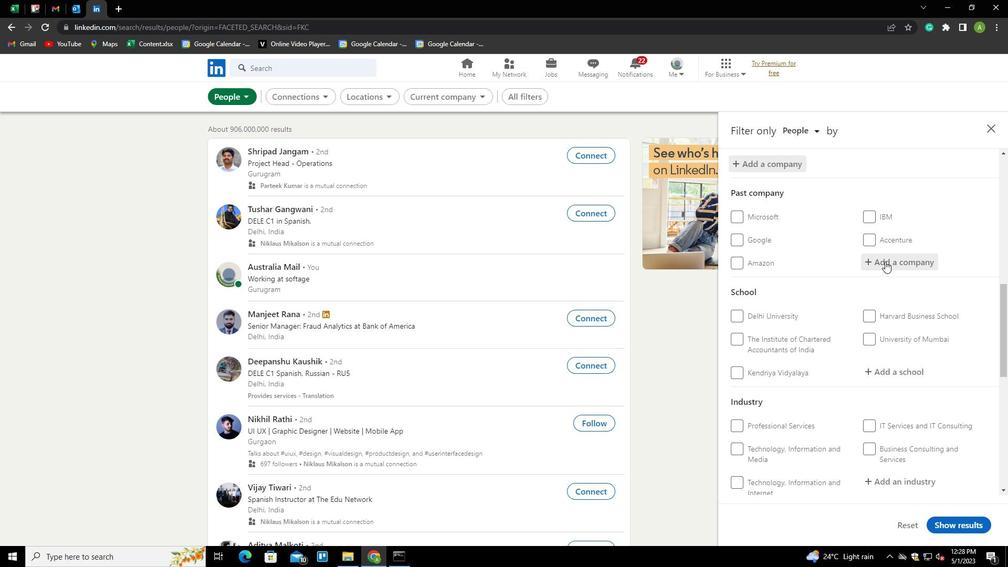 
Action: Mouse scrolled (885, 263) with delta (0, 0)
Screenshot: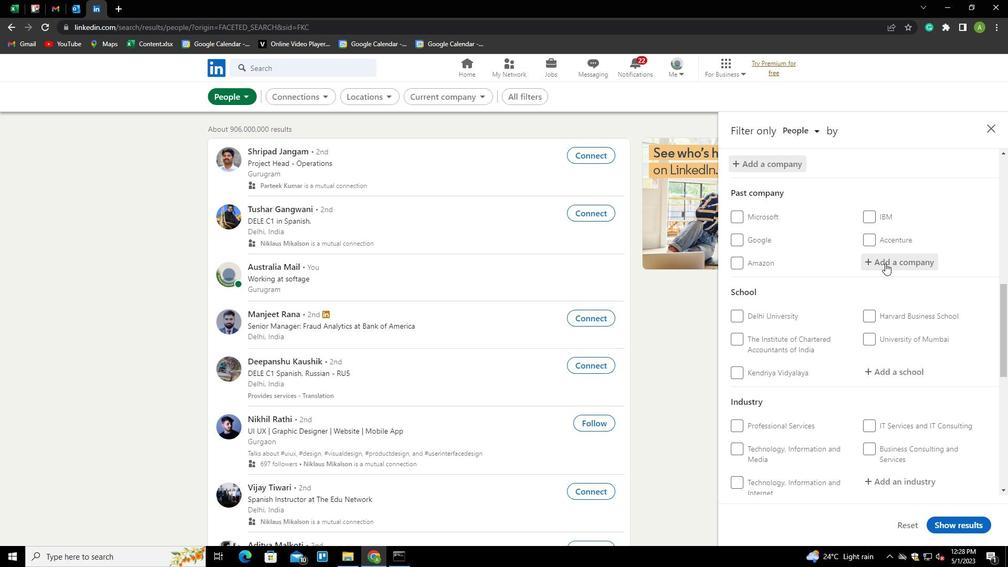 
Action: Mouse scrolled (885, 263) with delta (0, 0)
Screenshot: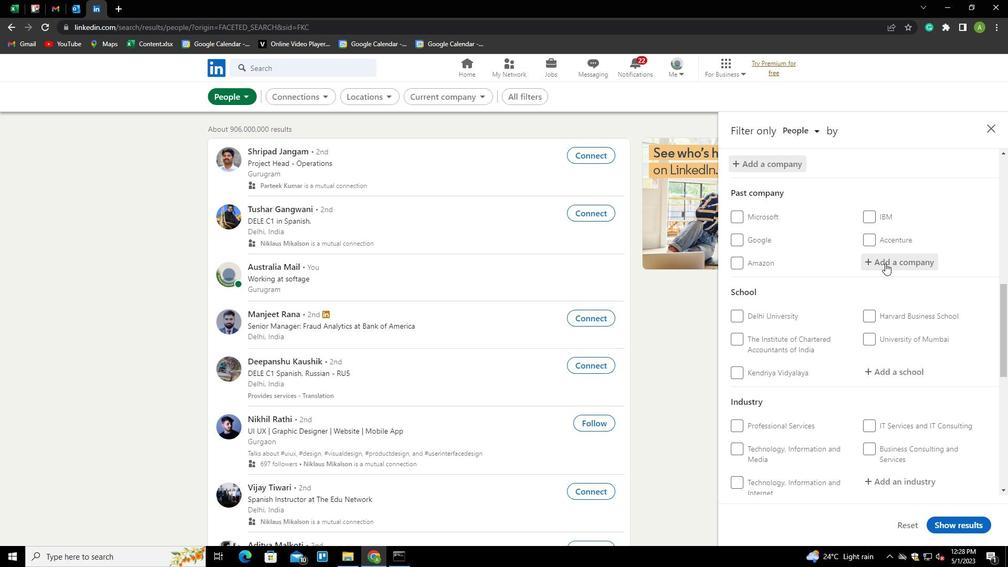 
Action: Mouse moved to (884, 264)
Screenshot: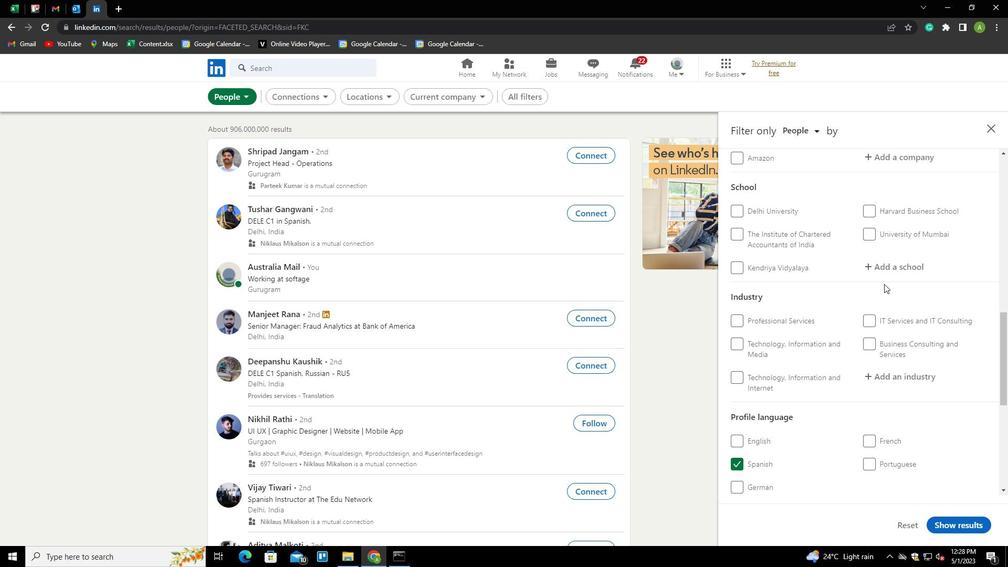 
Action: Mouse pressed left at (884, 264)
Screenshot: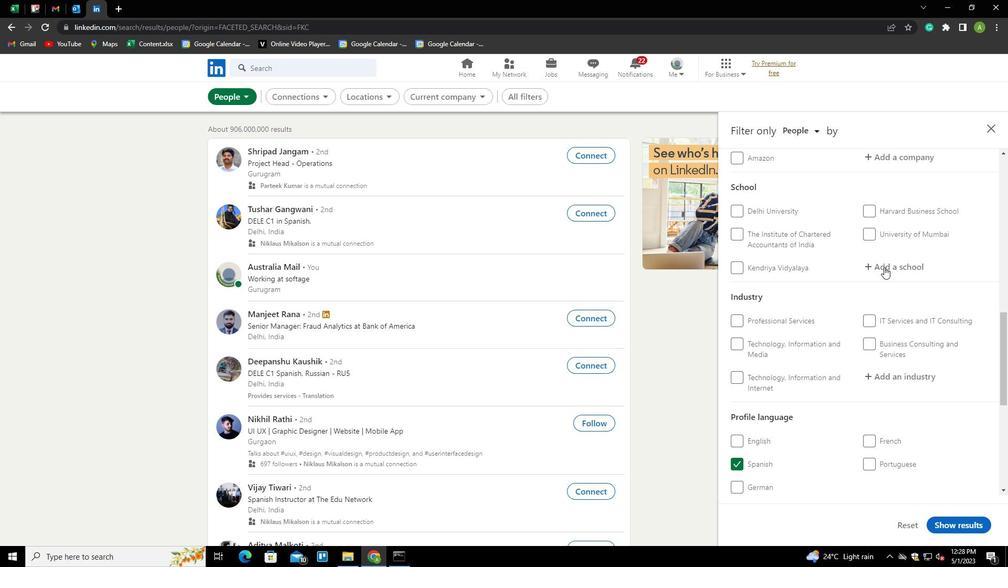 
Action: Mouse moved to (883, 265)
Screenshot: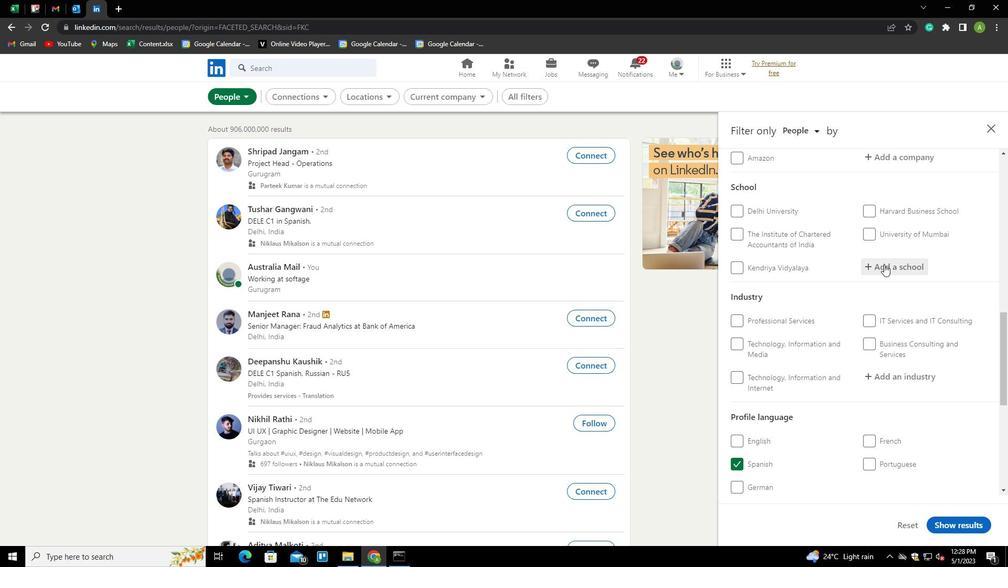 
Action: Key pressed <Key.shift>MAHATMA<Key.space><Key.shift>PHULE<Key.down><Key.down><Key.enter>
Screenshot: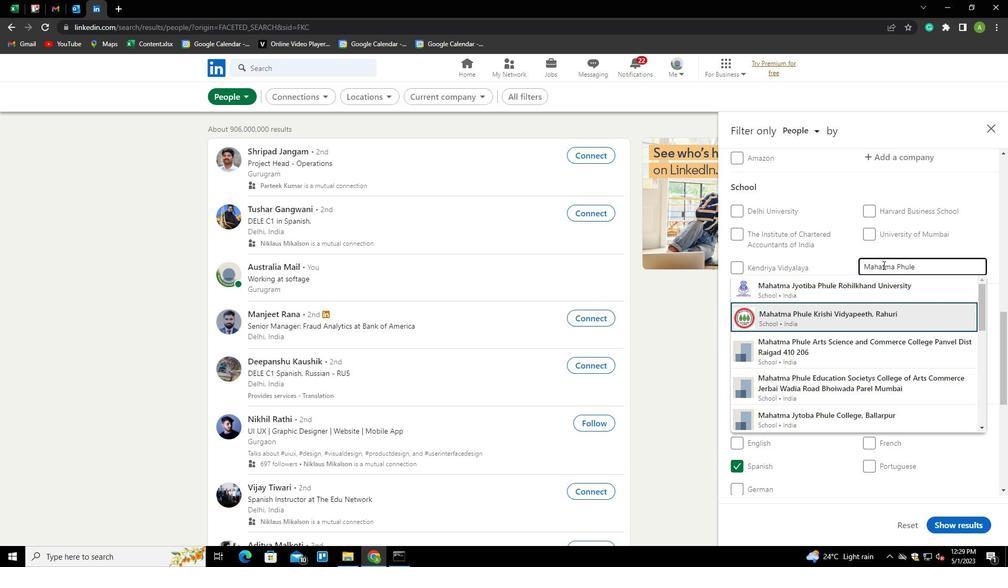 
Action: Mouse scrolled (883, 264) with delta (0, 0)
Screenshot: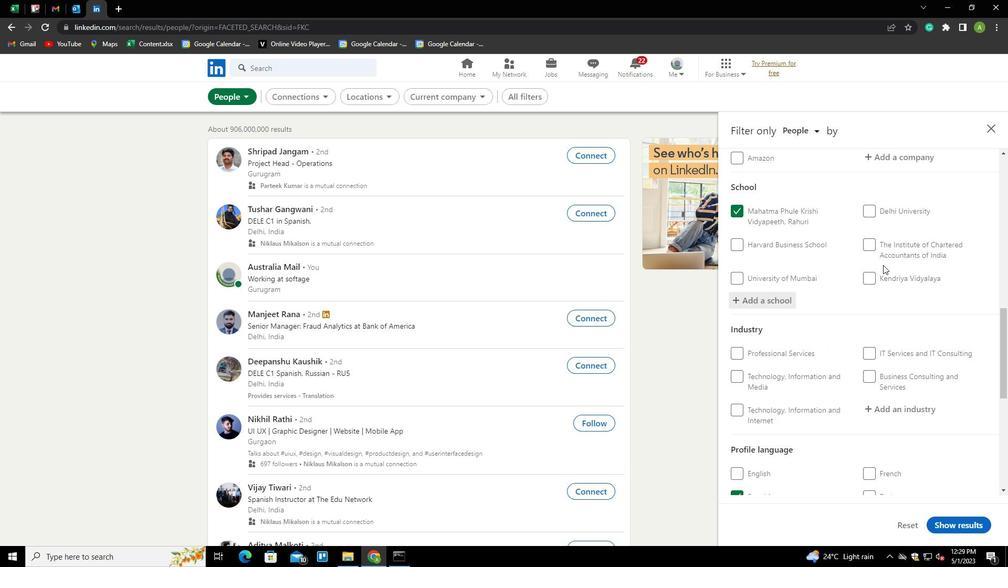 
Action: Mouse scrolled (883, 264) with delta (0, 0)
Screenshot: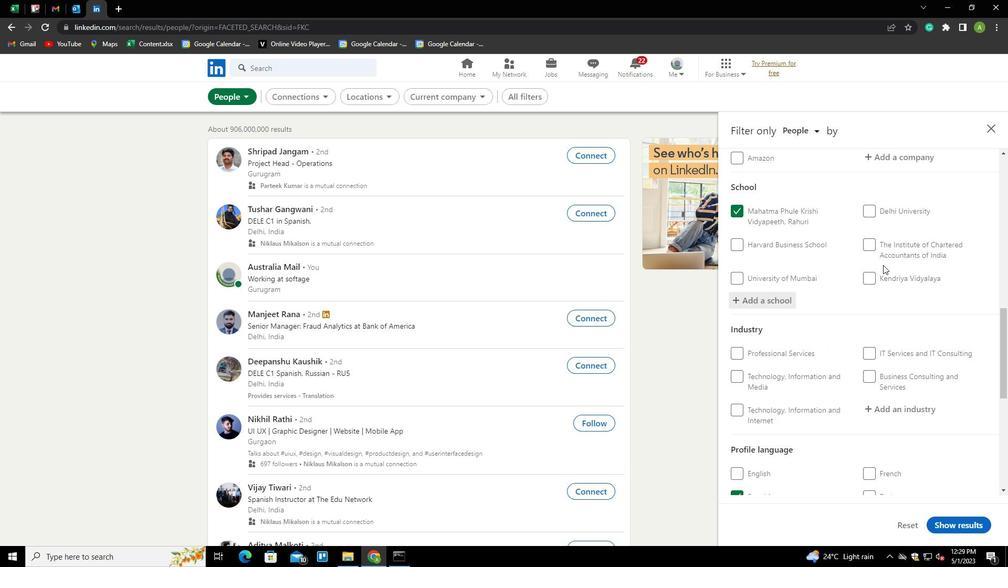 
Action: Mouse moved to (888, 301)
Screenshot: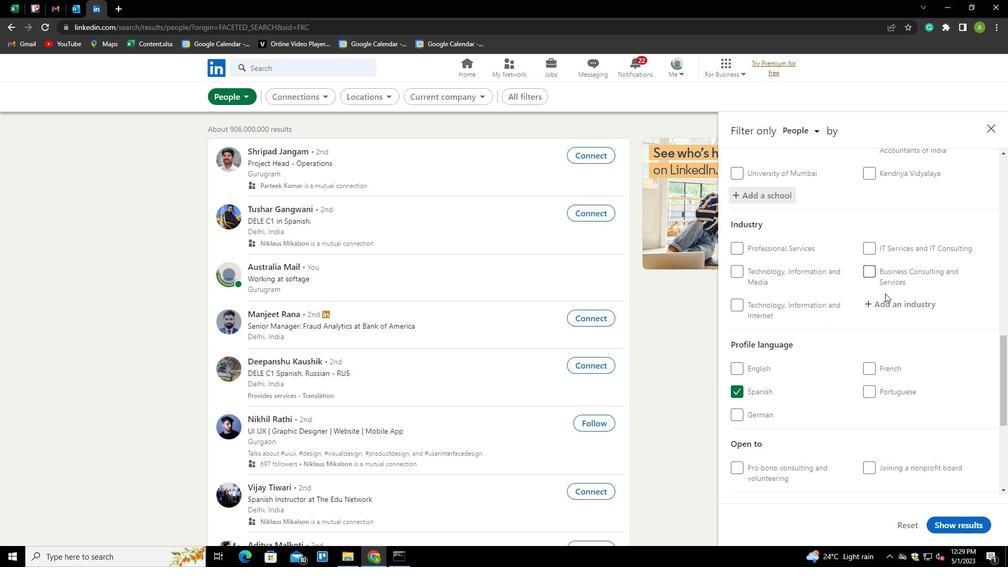 
Action: Mouse pressed left at (888, 301)
Screenshot: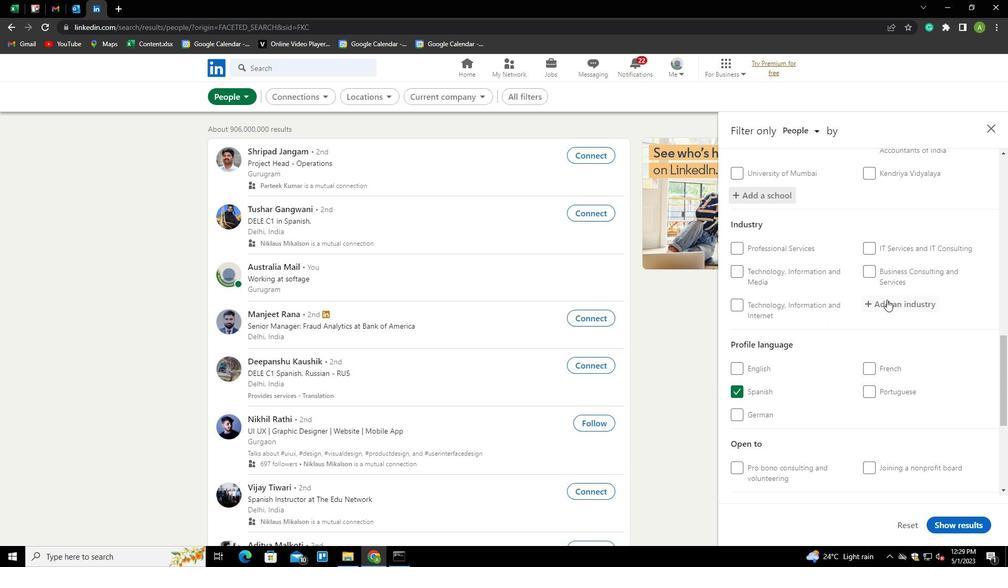 
Action: Key pressed <Key.shift>OUTSO<Key.down><Key.enter>
Screenshot: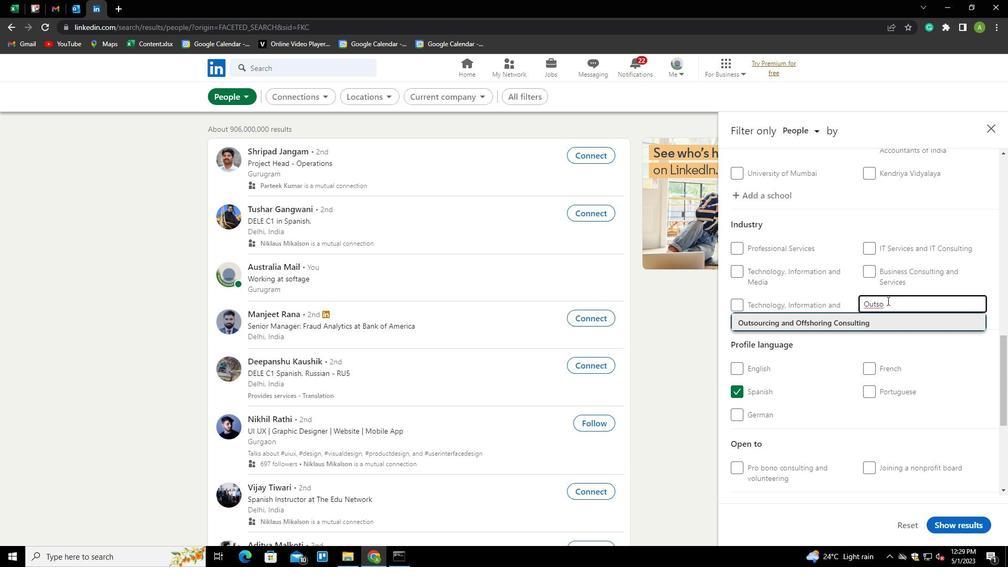 
Action: Mouse scrolled (888, 300) with delta (0, 0)
Screenshot: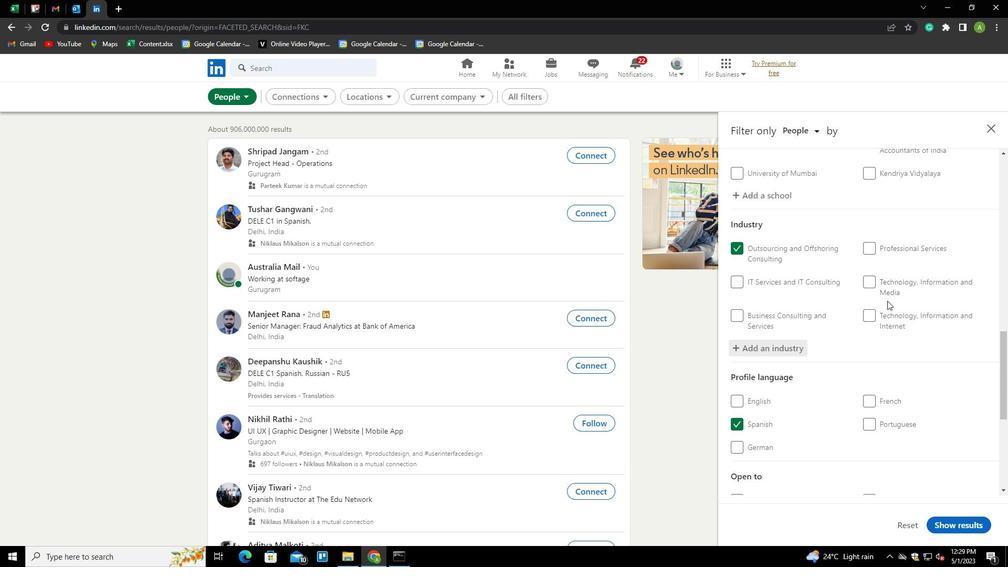 
Action: Mouse scrolled (888, 300) with delta (0, 0)
Screenshot: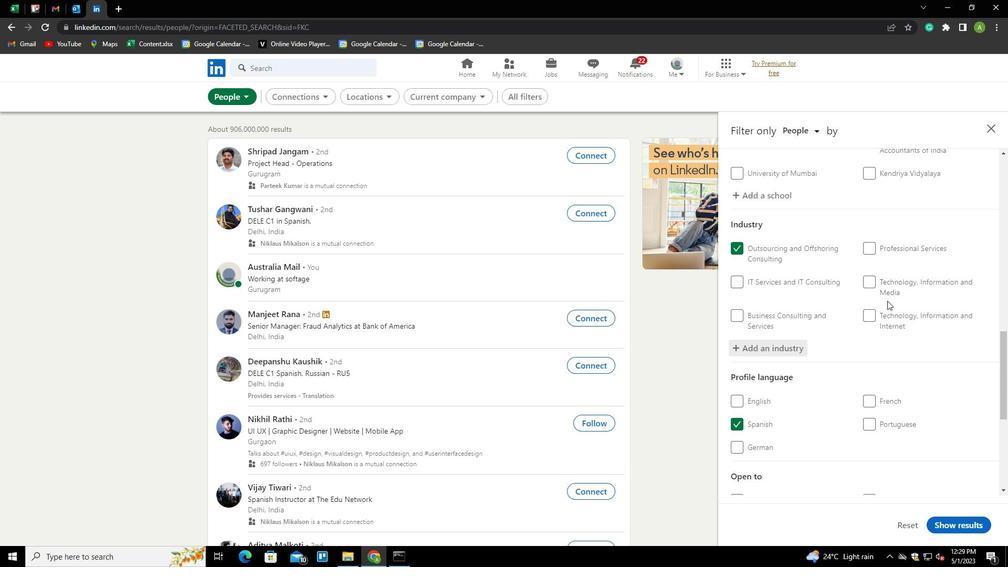 
Action: Mouse scrolled (888, 300) with delta (0, 0)
Screenshot: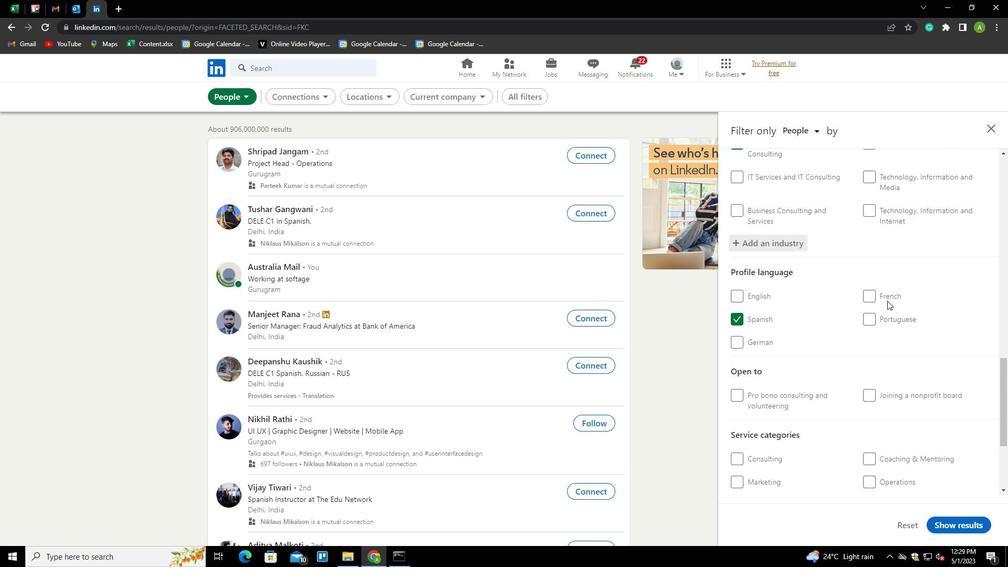 
Action: Mouse scrolled (888, 300) with delta (0, 0)
Screenshot: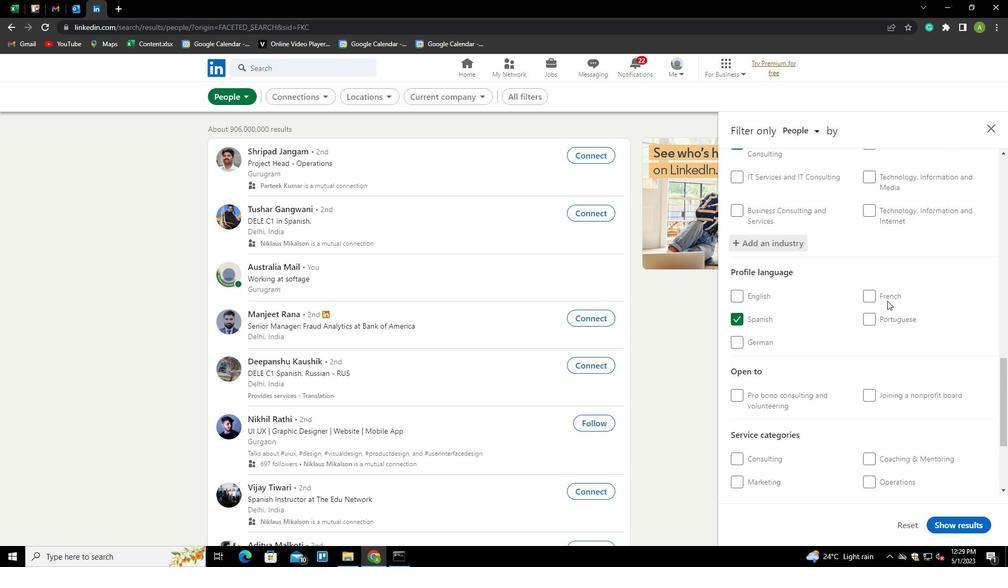 
Action: Mouse moved to (888, 396)
Screenshot: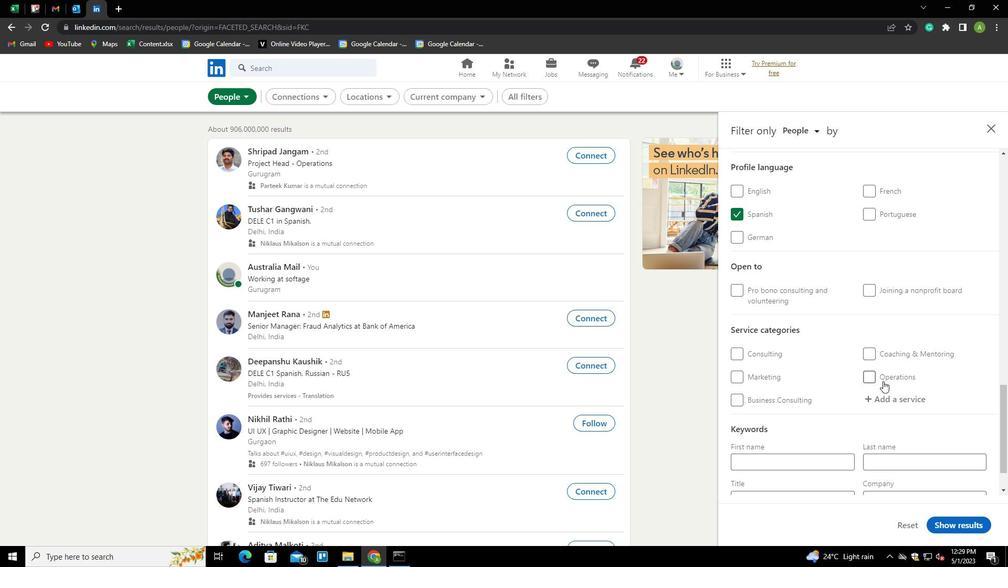 
Action: Mouse pressed left at (888, 396)
Screenshot: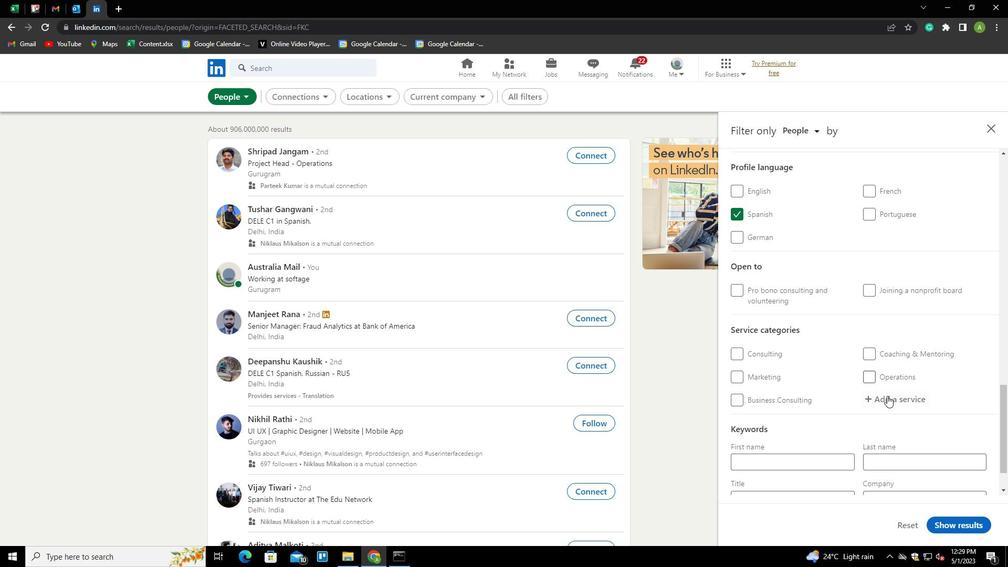 
Action: Mouse moved to (892, 397)
Screenshot: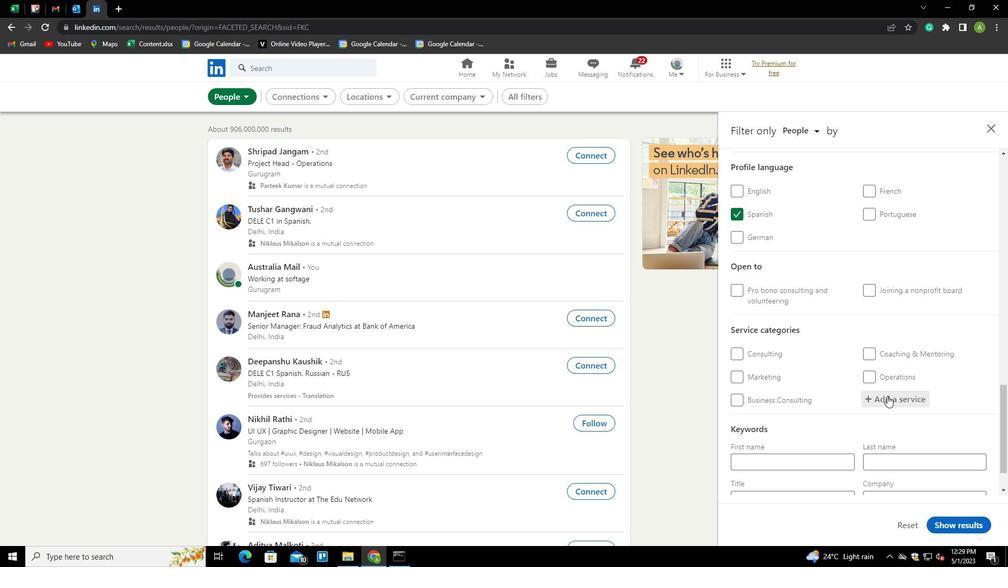 
Action: Mouse pressed left at (892, 397)
Screenshot: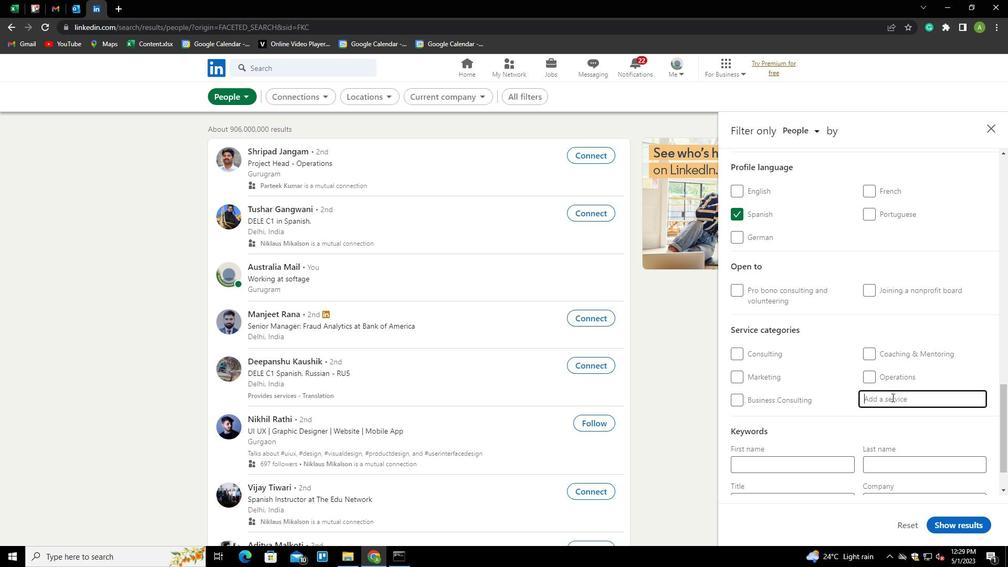 
Action: Key pressed <Key.shift>WEALTH<Key.space><Key.shift>MANAGEMNE<Key.backspace><Key.backspace>ENT
Screenshot: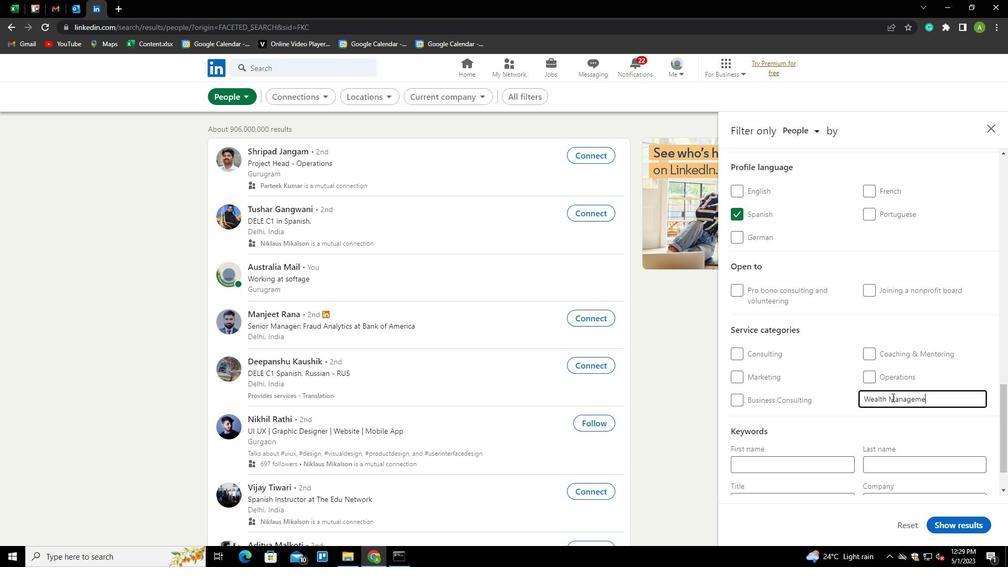 
Action: Mouse moved to (940, 434)
Screenshot: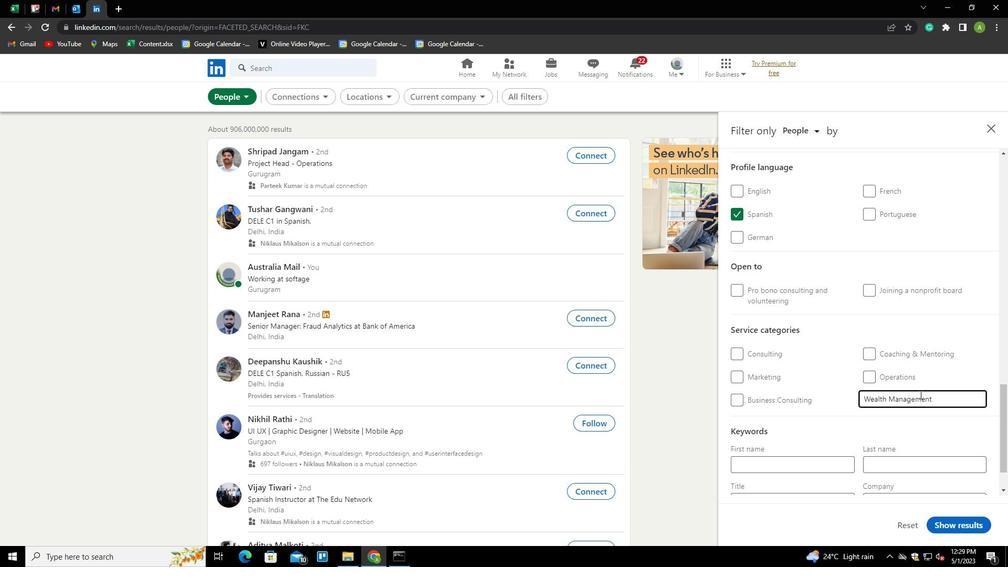 
Action: Mouse pressed left at (940, 434)
Screenshot: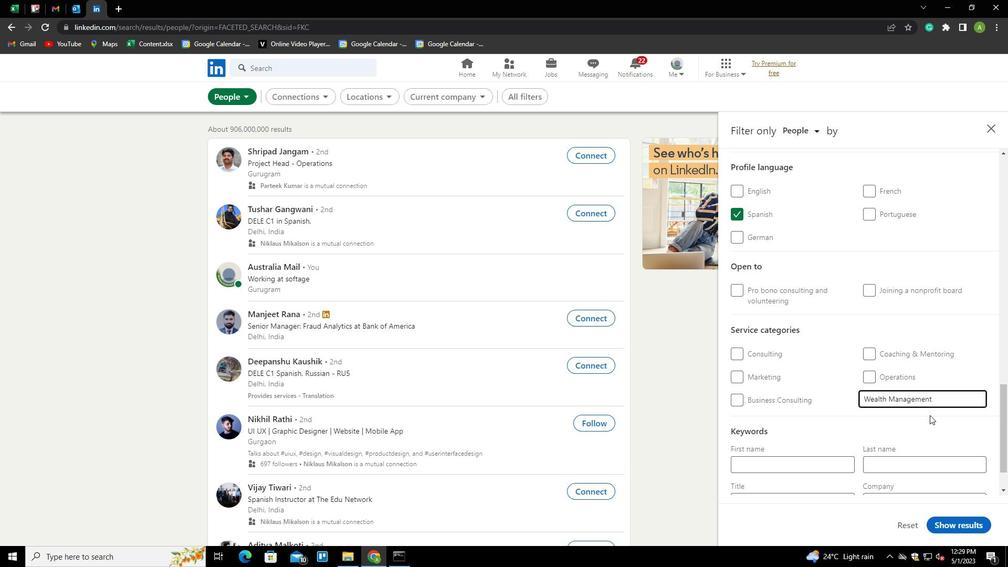 
Action: Mouse moved to (893, 399)
Screenshot: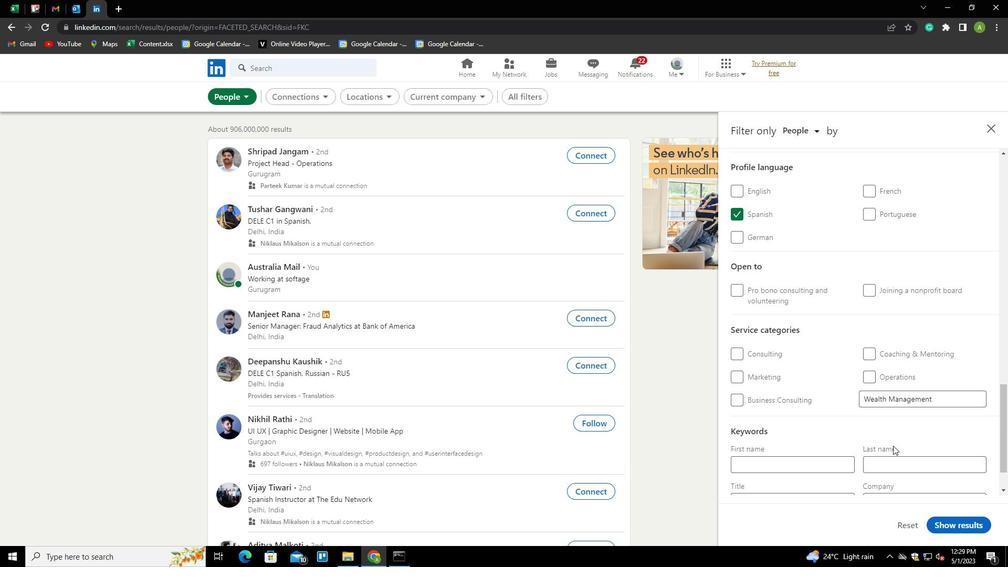 
Action: Mouse scrolled (893, 399) with delta (0, 0)
Screenshot: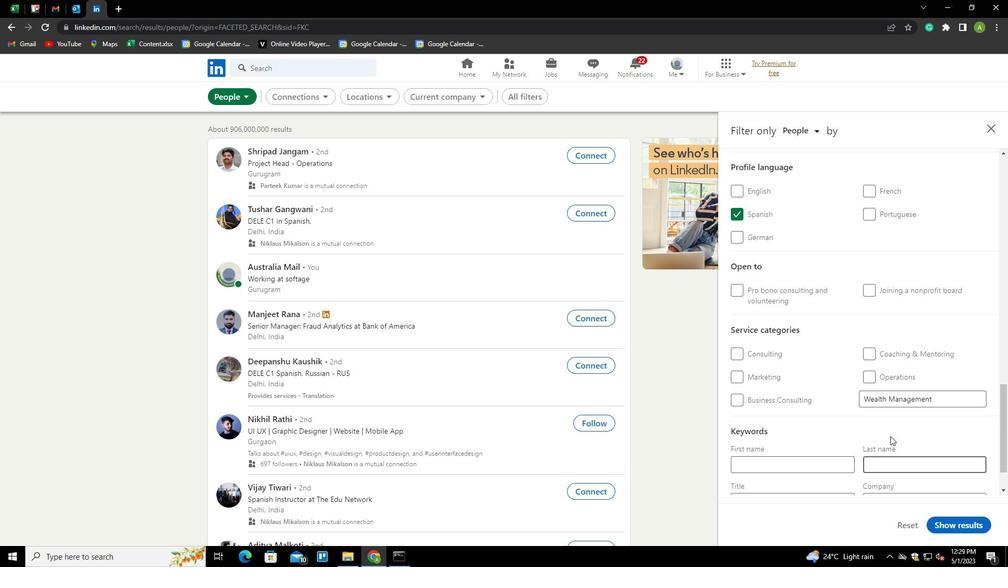 
Action: Mouse scrolled (893, 399) with delta (0, 0)
Screenshot: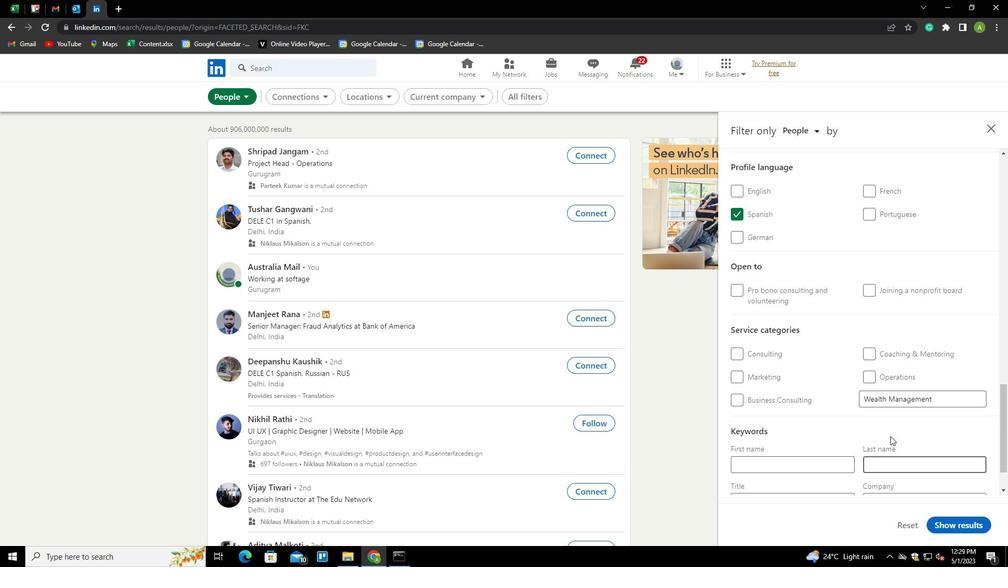 
Action: Mouse scrolled (893, 399) with delta (0, 0)
Screenshot: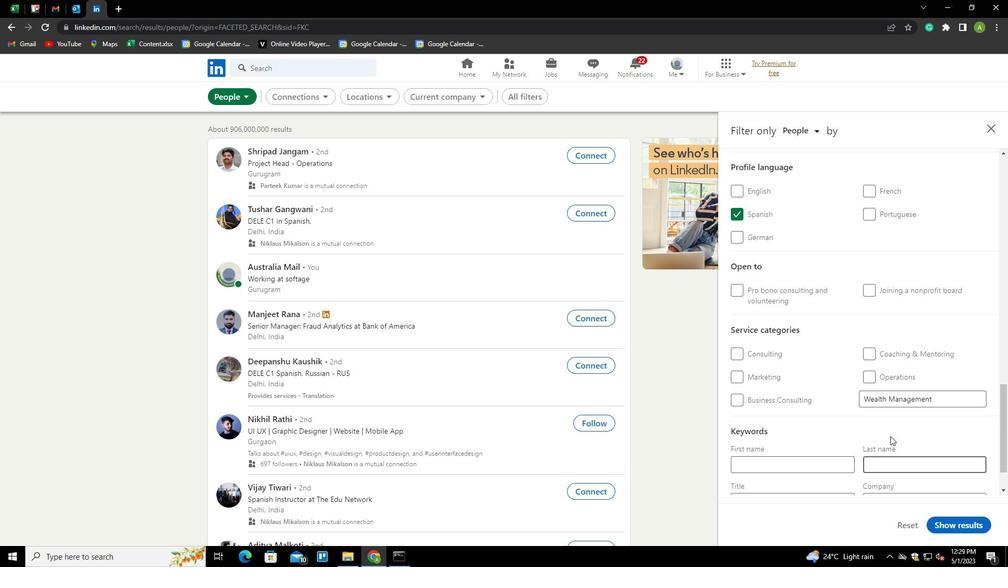 
Action: Mouse moved to (893, 399)
Screenshot: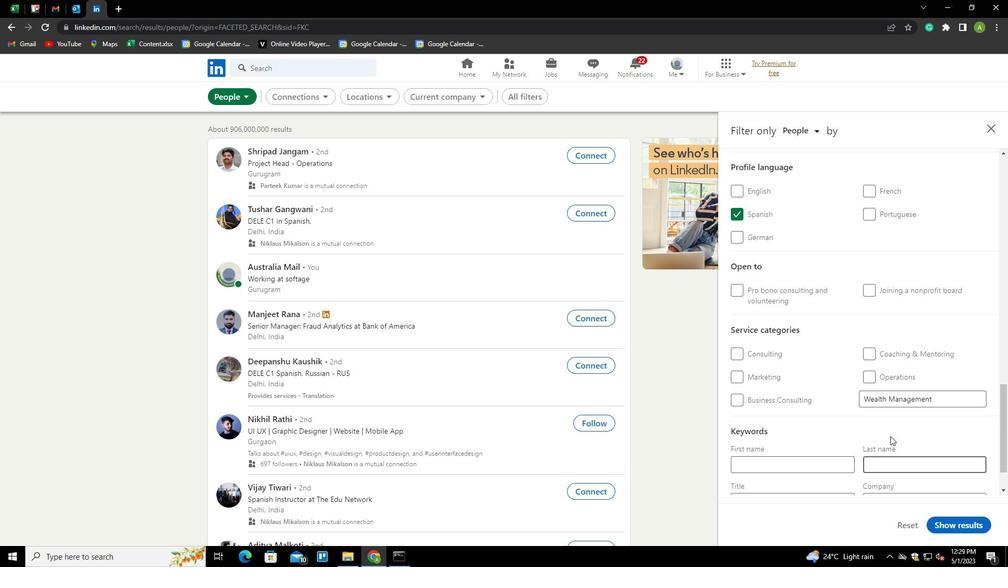 
Action: Mouse scrolled (893, 398) with delta (0, 0)
Screenshot: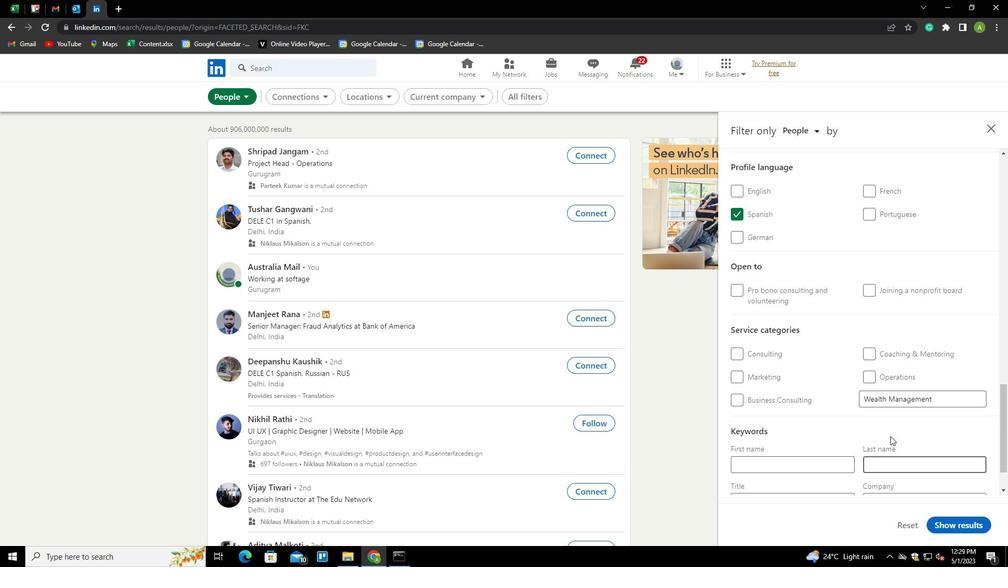 
Action: Mouse scrolled (893, 398) with delta (0, 0)
Screenshot: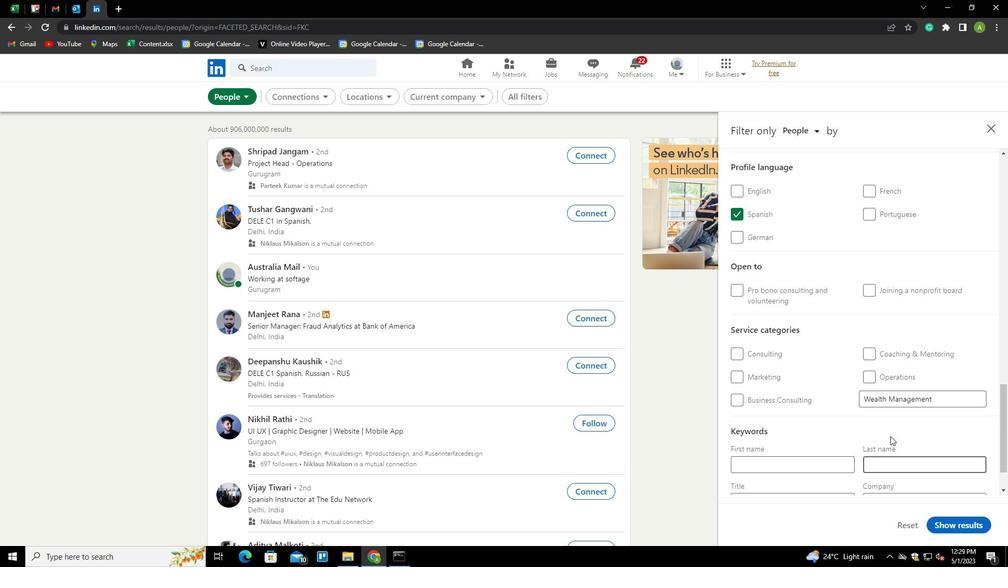 
Action: Mouse moved to (817, 450)
Screenshot: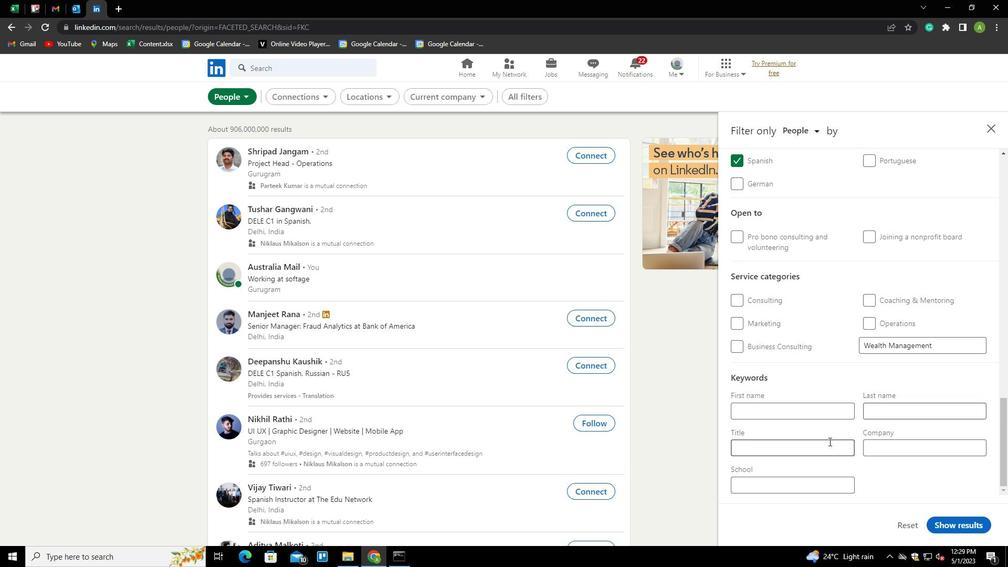 
Action: Mouse pressed left at (817, 450)
Screenshot: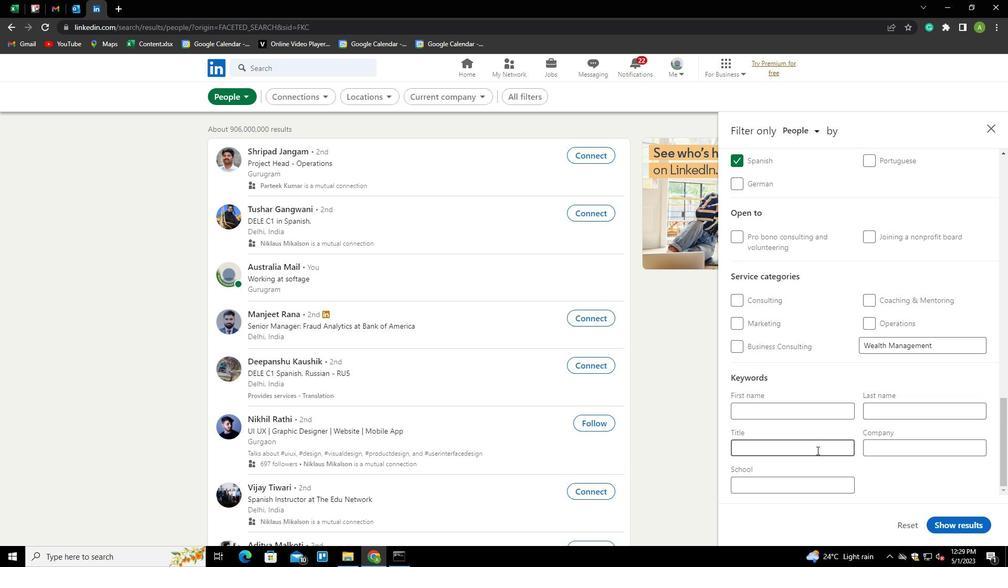 
Action: Key pressed <Key.shift>PLUMBER
Screenshot: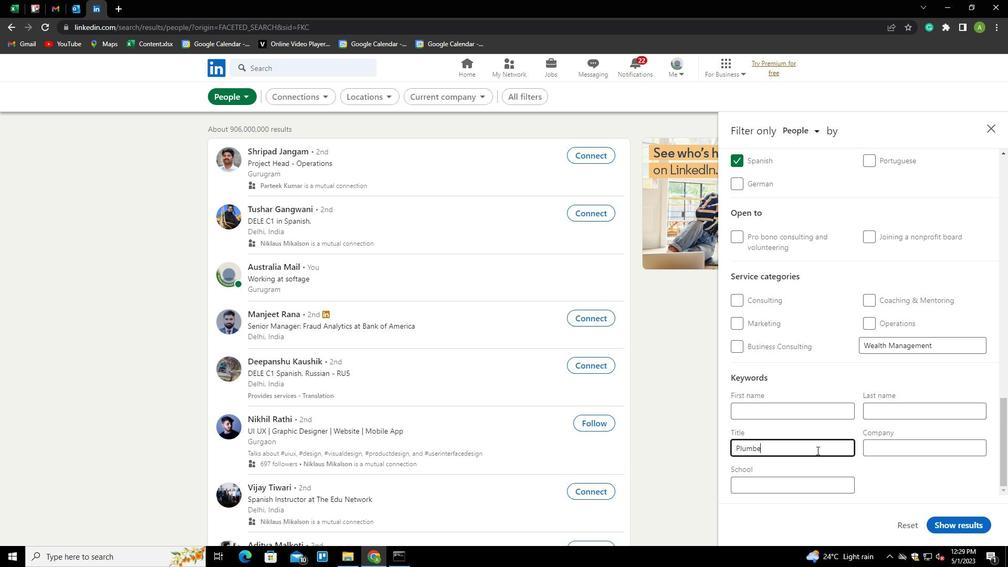 
Action: Mouse moved to (918, 475)
Screenshot: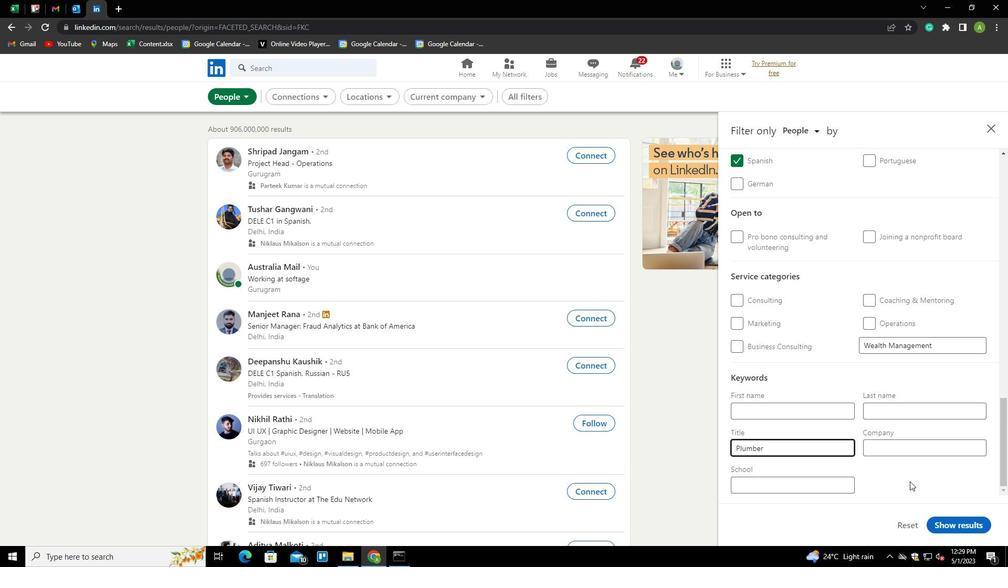 
Action: Mouse pressed left at (918, 475)
Screenshot: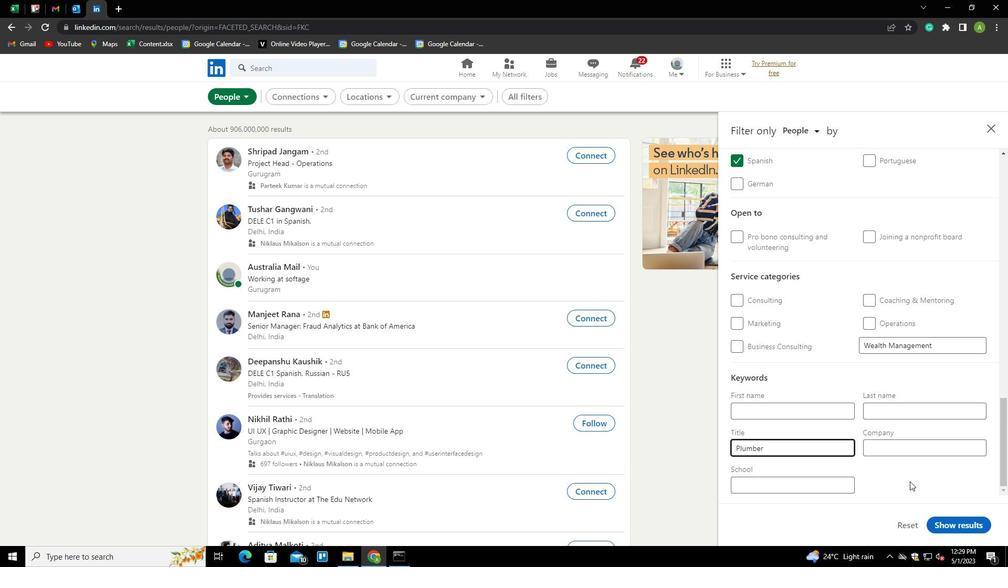 
Action: Mouse moved to (964, 521)
Screenshot: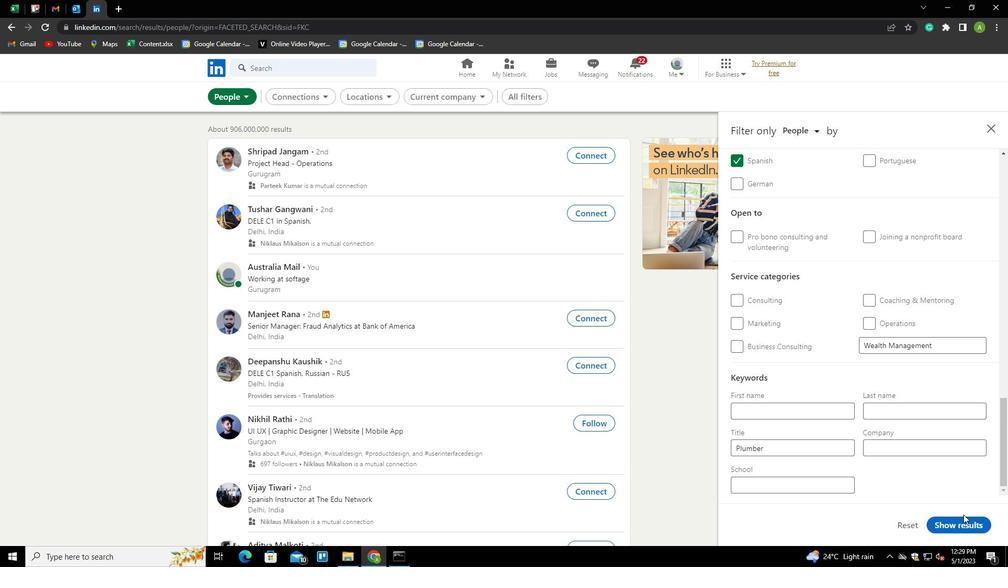 
Action: Mouse pressed left at (964, 521)
Screenshot: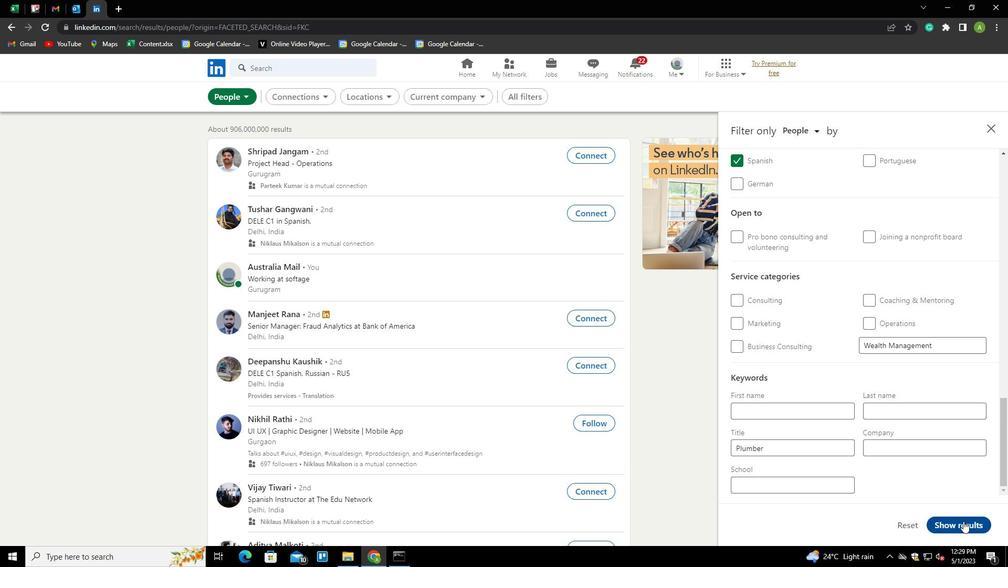 
